 Task: Look for space in Chaudfontaine, Belgium from 26th August, 2023 to 10th September, 2023 for 6 adults, 2 children in price range Rs.10000 to Rs.15000. Place can be entire place or shared room with 6 bedrooms having 6 beds and 6 bathrooms. Property type can be house, flat, guest house. Amenities needed are: wifi, washing machine, heating, TV, free parkinig on premises, hot tub, gym, smoking allowed. Booking option can be shelf check-in. Required host language is English.
Action: Mouse moved to (478, 96)
Screenshot: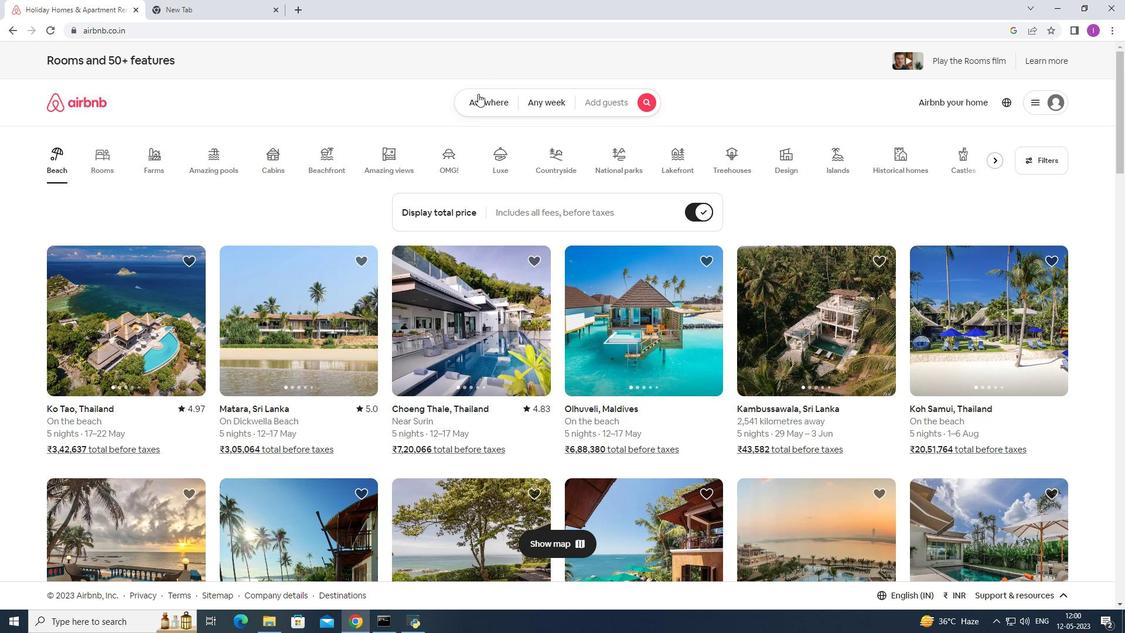 
Action: Mouse pressed left at (478, 96)
Screenshot: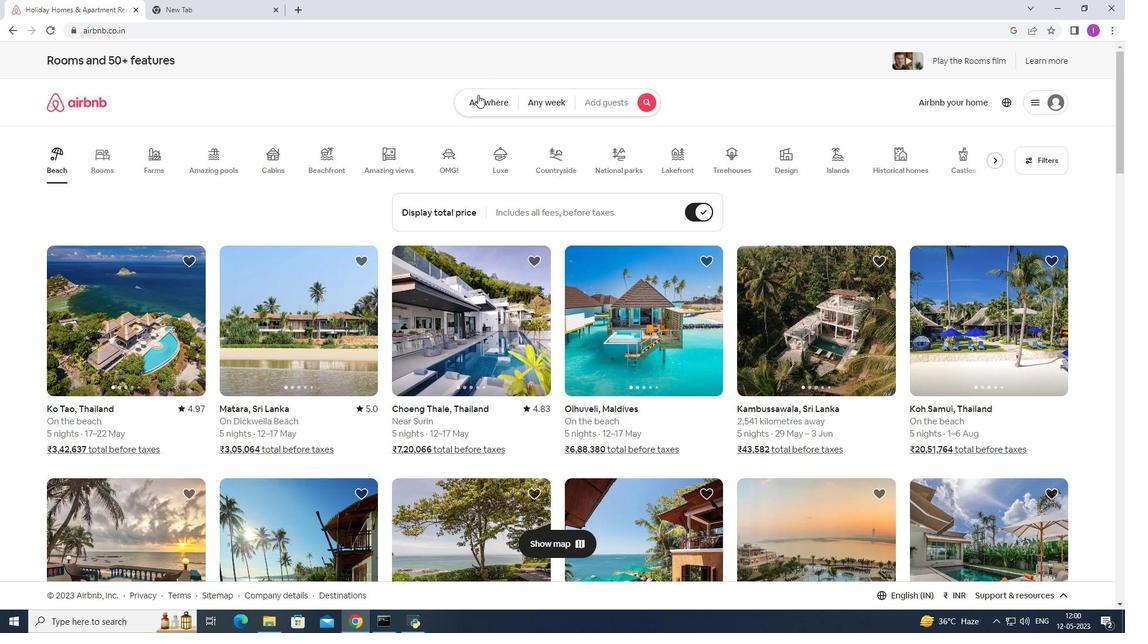 
Action: Mouse moved to (378, 152)
Screenshot: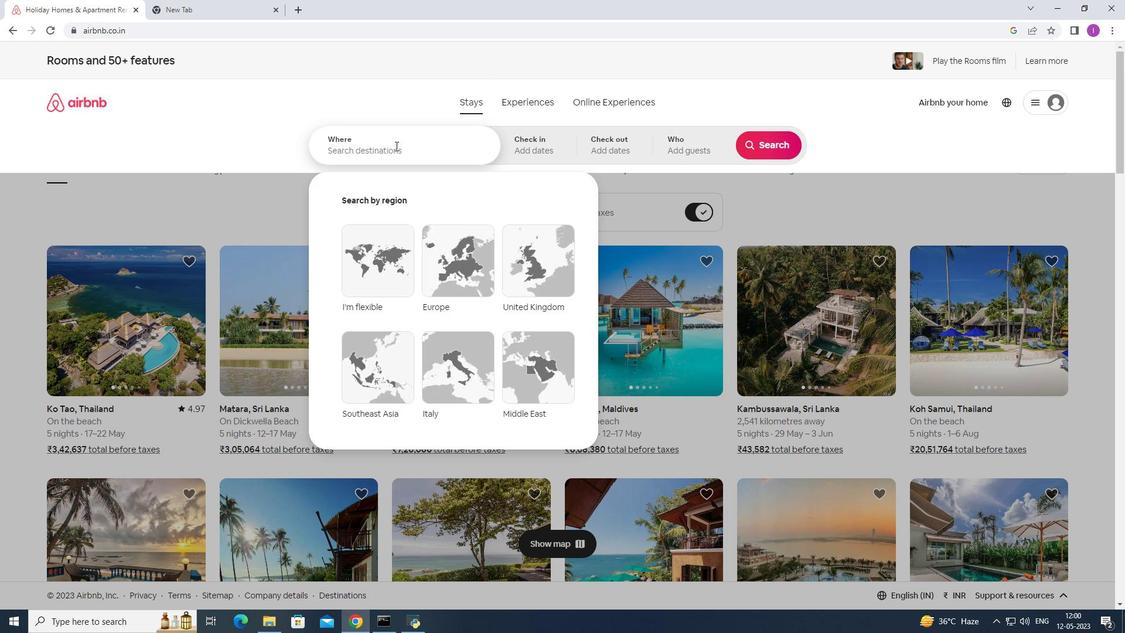 
Action: Mouse pressed left at (378, 152)
Screenshot: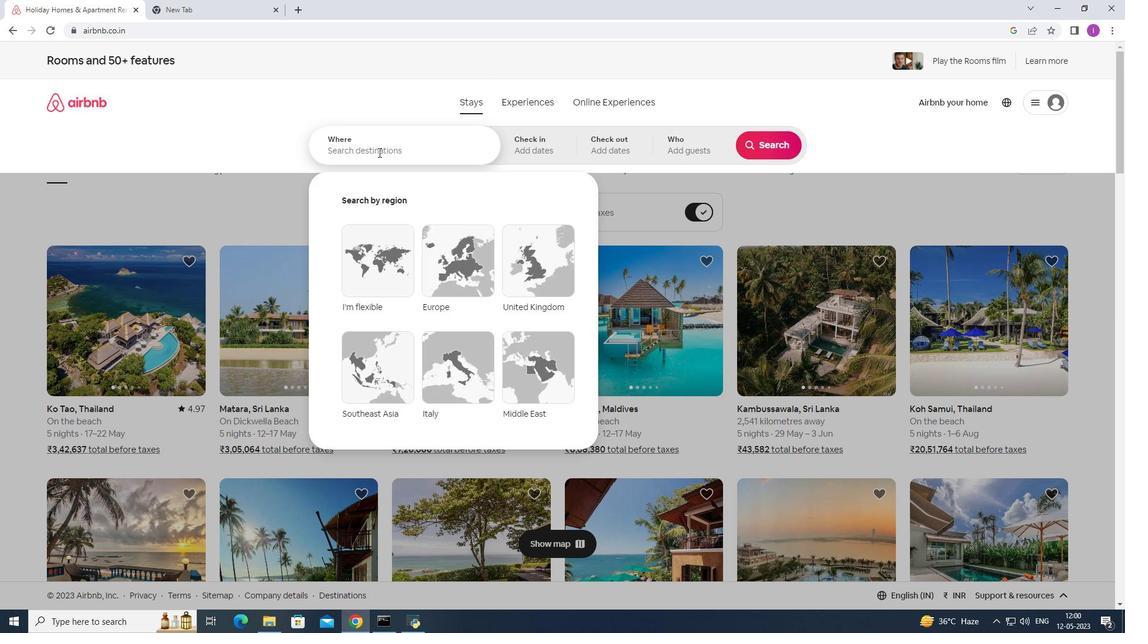 
Action: Mouse moved to (408, 142)
Screenshot: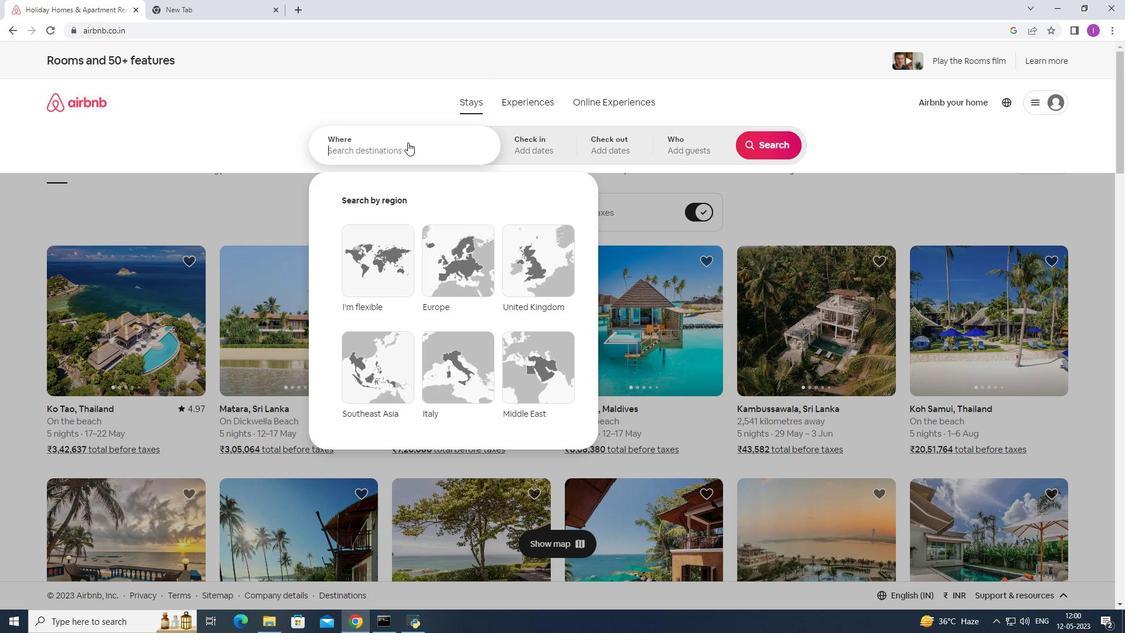 
Action: Key pressed <Key.shift>Chaudfontaine,<Key.shift>Belgiu,<Key.backspace>m
Screenshot: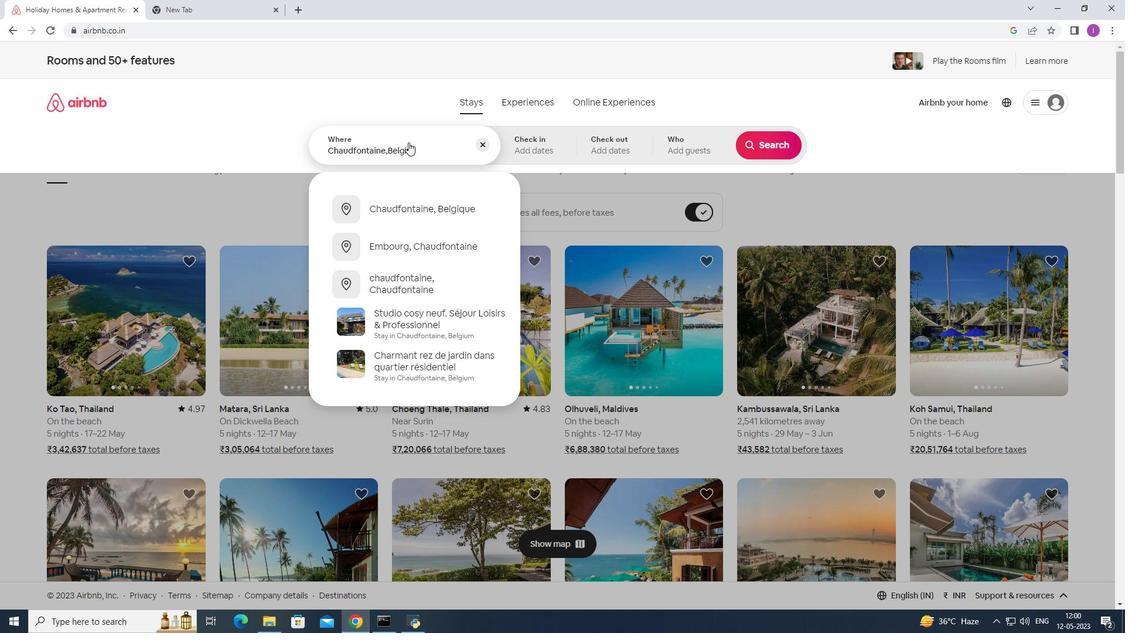 
Action: Mouse moved to (544, 151)
Screenshot: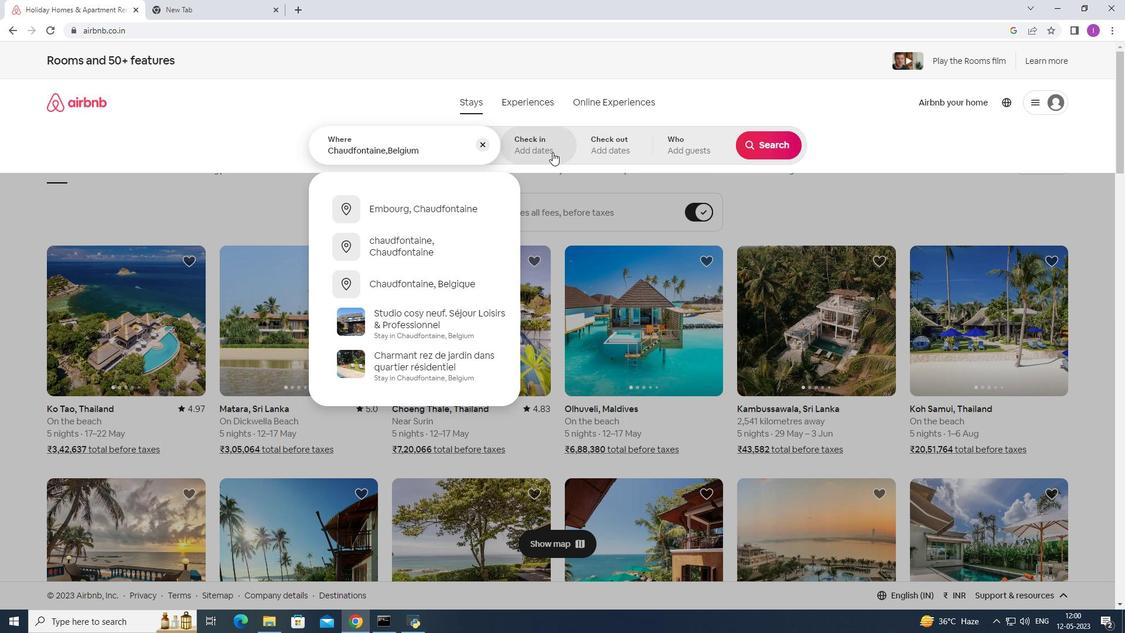 
Action: Mouse pressed left at (544, 151)
Screenshot: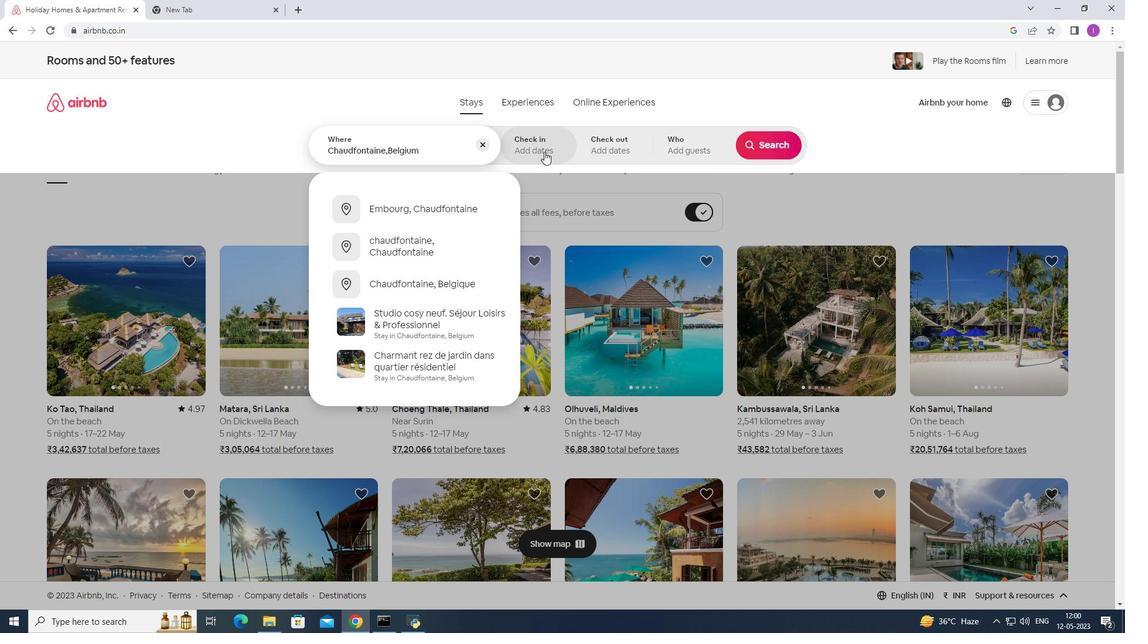 
Action: Mouse moved to (762, 239)
Screenshot: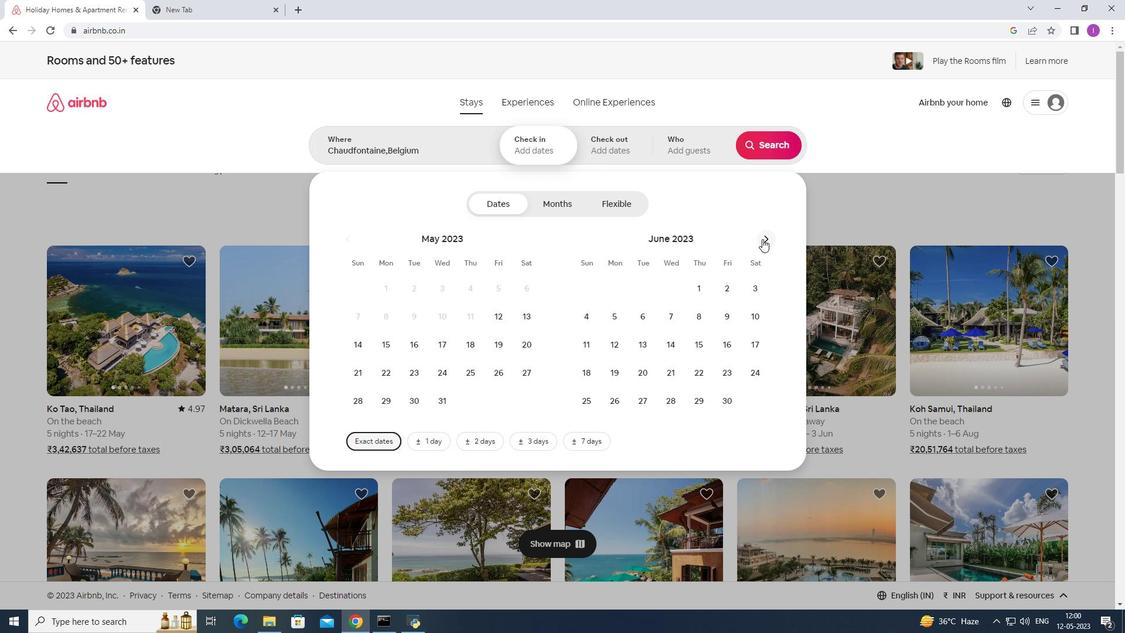 
Action: Mouse pressed left at (762, 239)
Screenshot: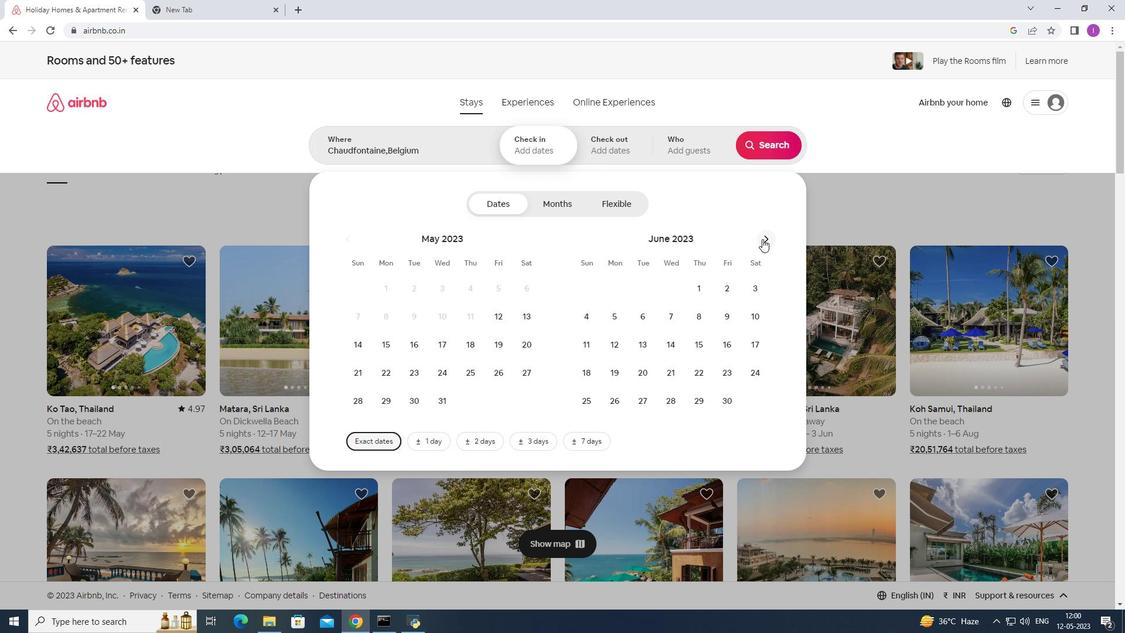 
Action: Mouse moved to (763, 238)
Screenshot: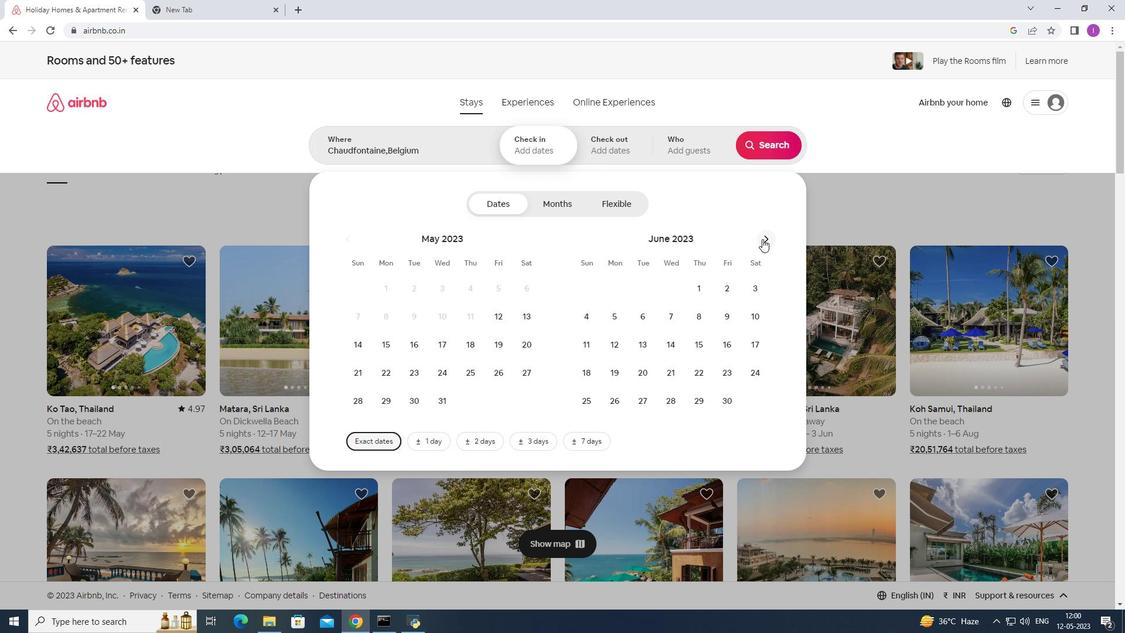 
Action: Mouse pressed left at (763, 238)
Screenshot: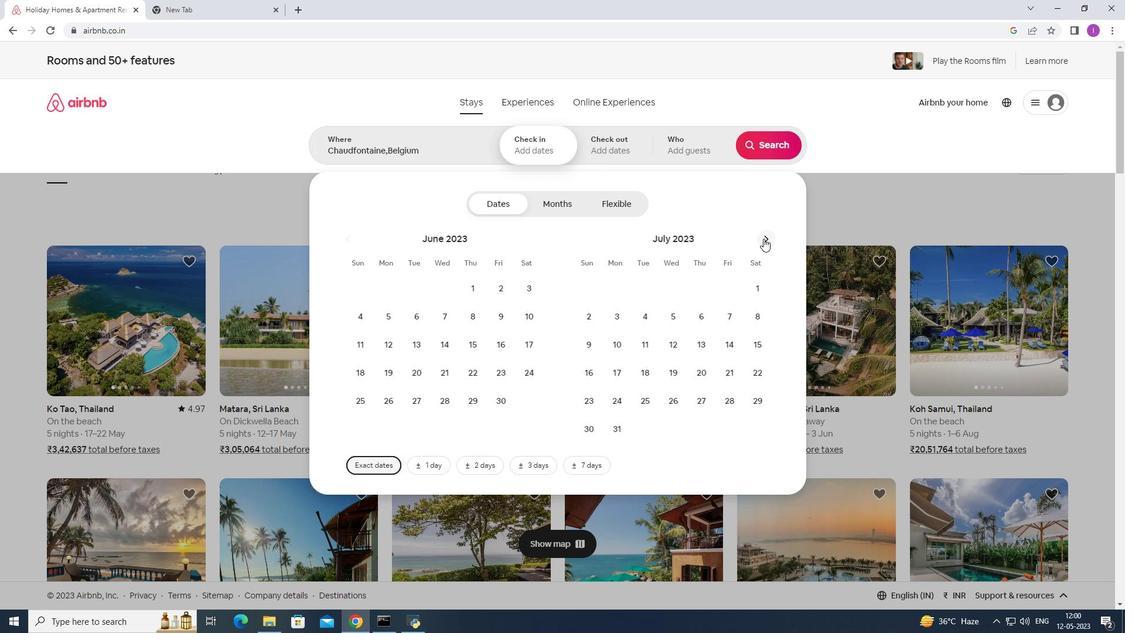 
Action: Mouse pressed left at (763, 238)
Screenshot: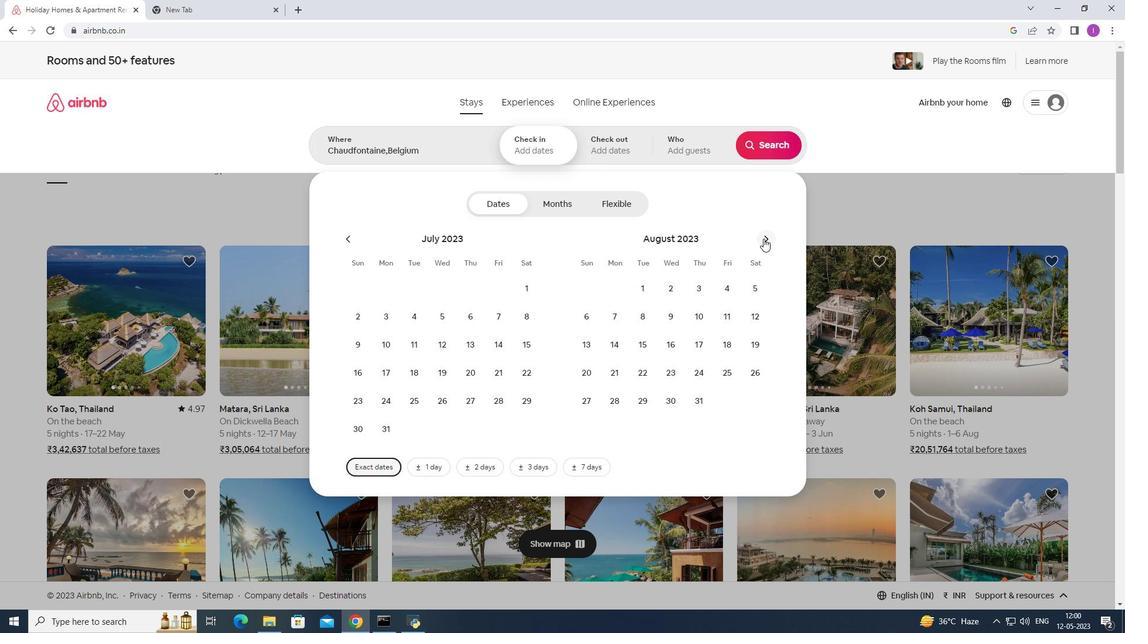 
Action: Mouse moved to (525, 372)
Screenshot: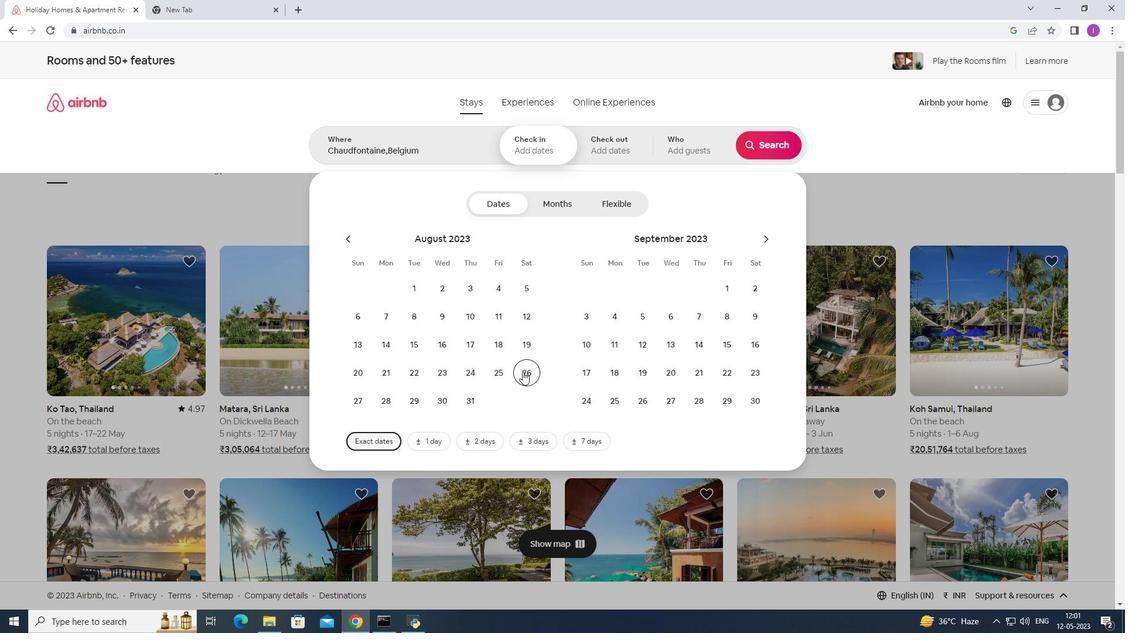 
Action: Mouse pressed left at (525, 372)
Screenshot: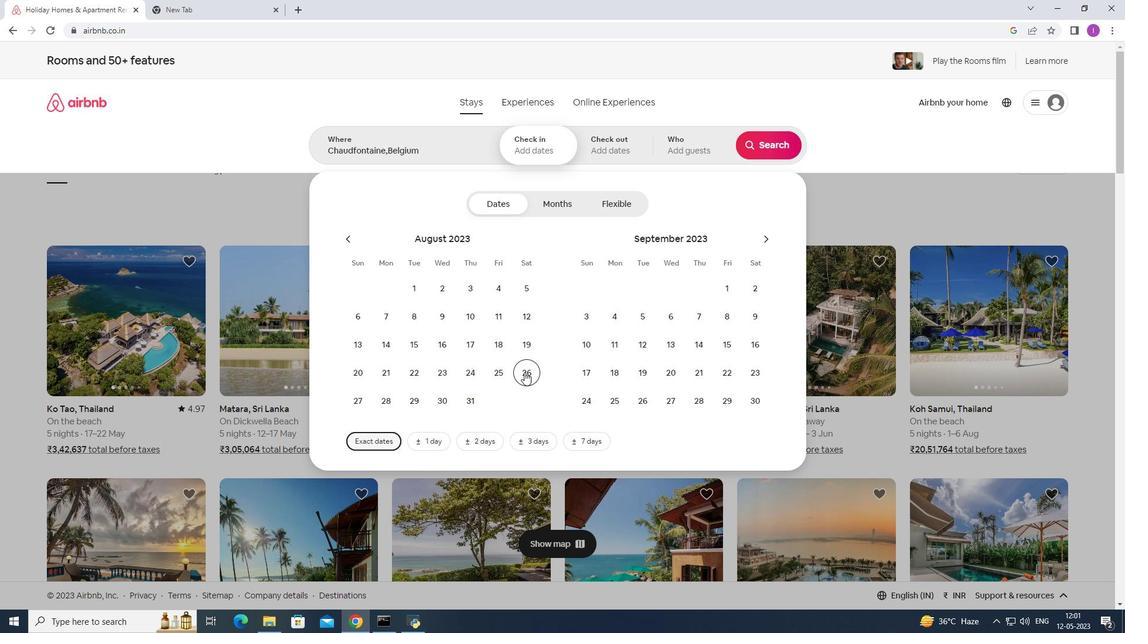 
Action: Mouse moved to (589, 348)
Screenshot: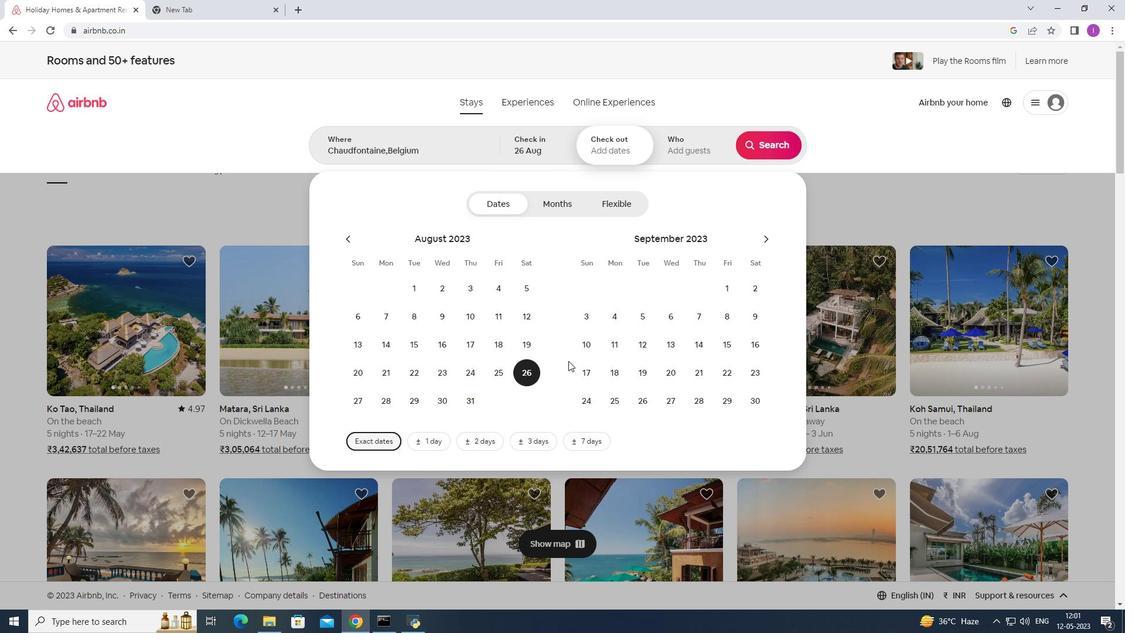
Action: Mouse pressed left at (589, 348)
Screenshot: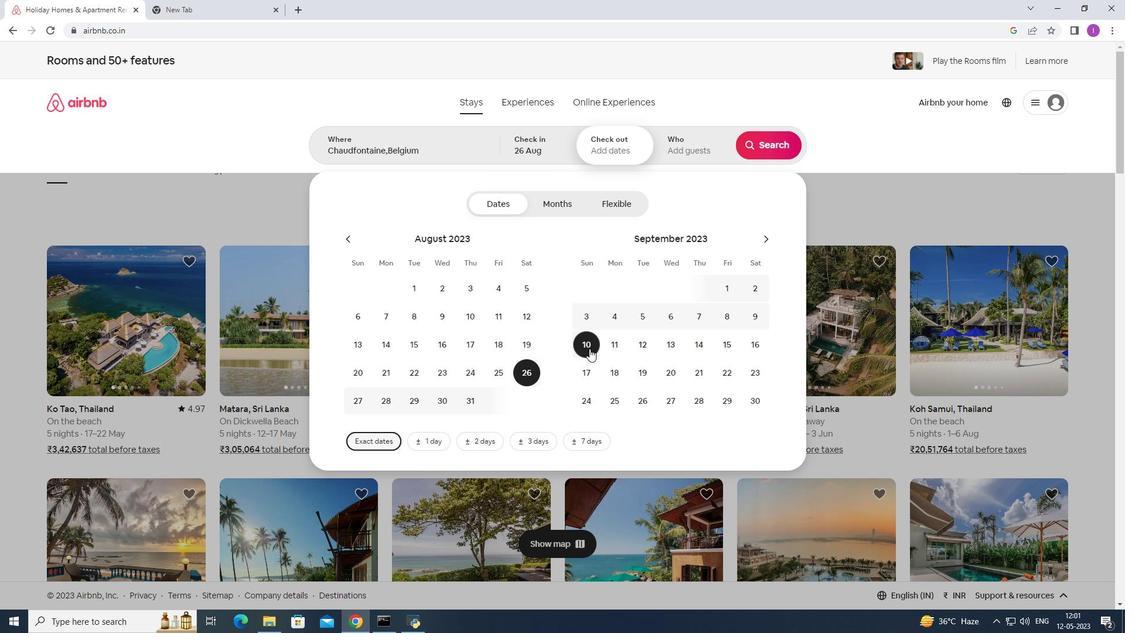 
Action: Mouse moved to (688, 153)
Screenshot: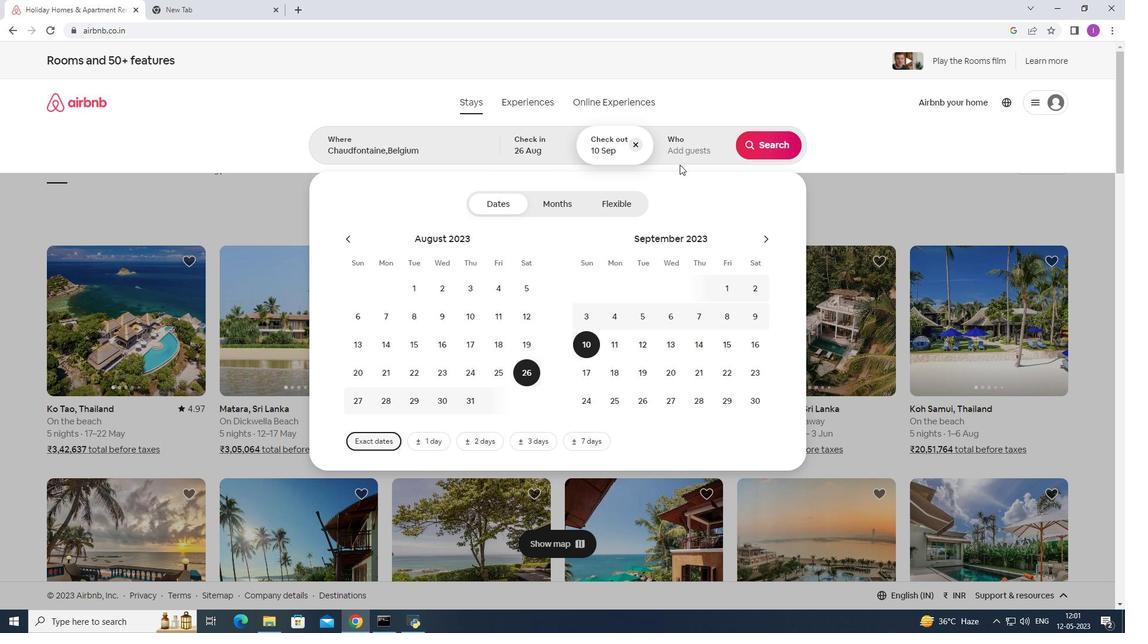 
Action: Mouse pressed left at (688, 153)
Screenshot: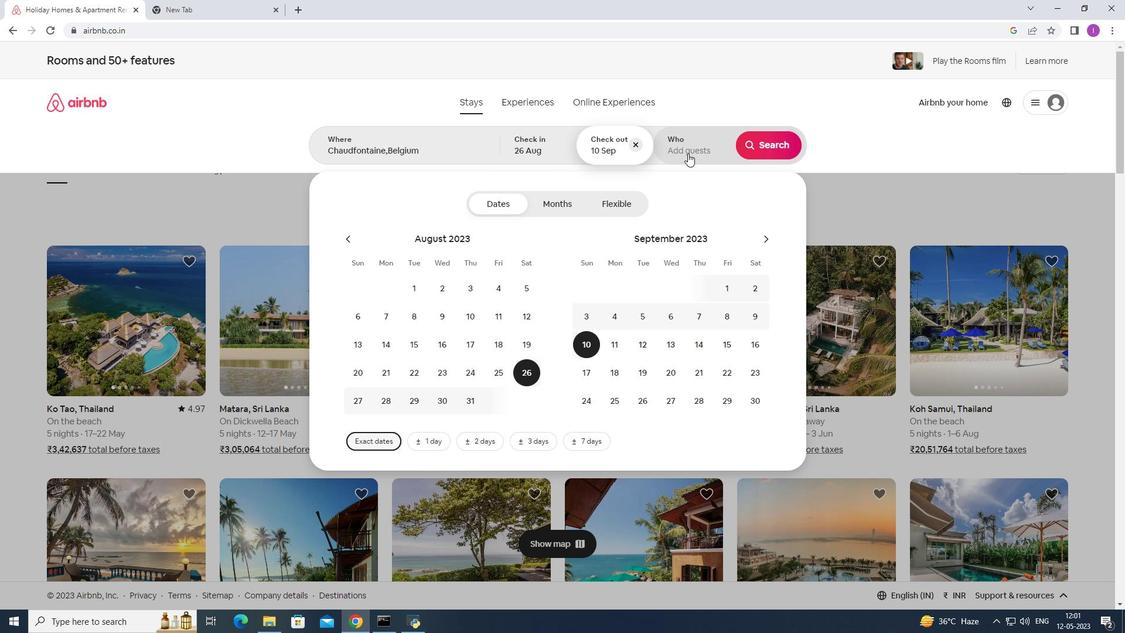 
Action: Mouse moved to (764, 205)
Screenshot: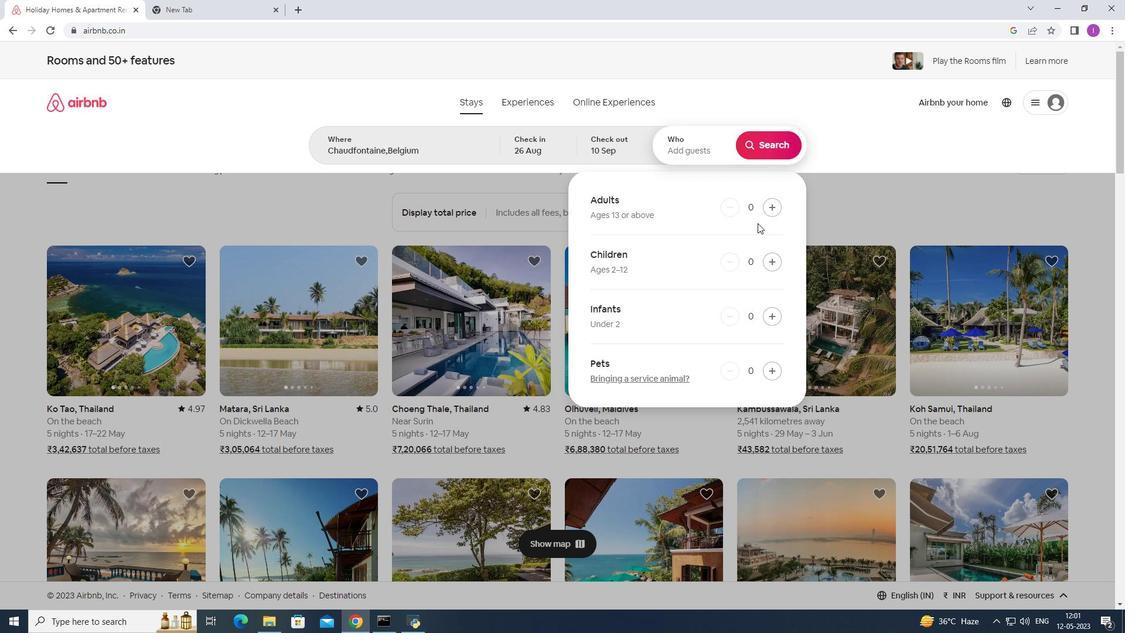 
Action: Mouse pressed left at (764, 205)
Screenshot: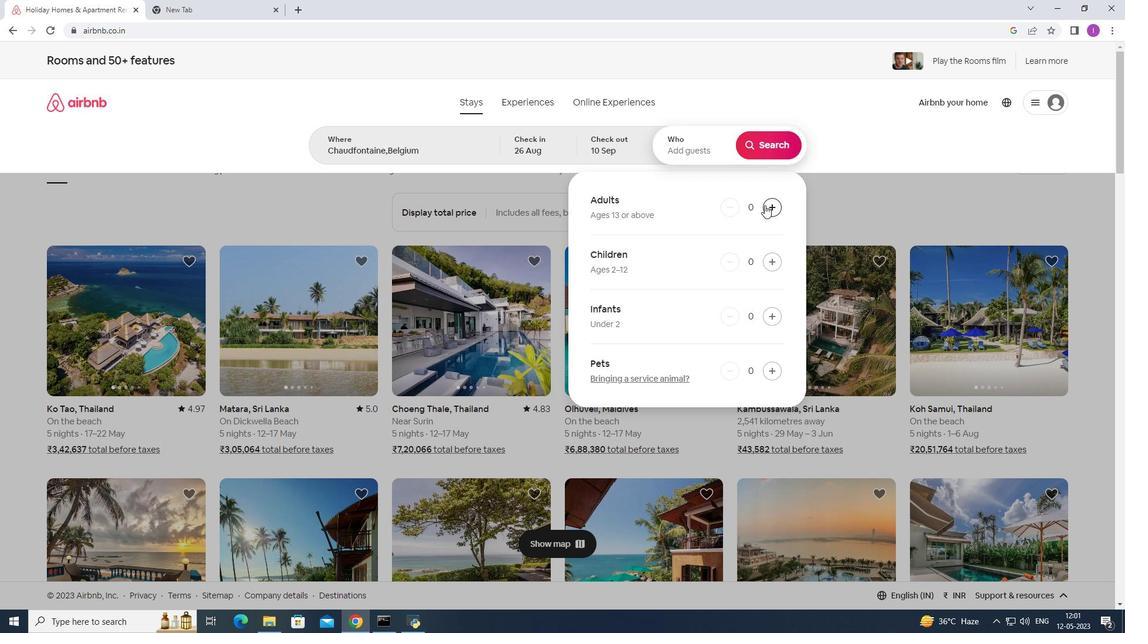 
Action: Mouse pressed left at (764, 205)
Screenshot: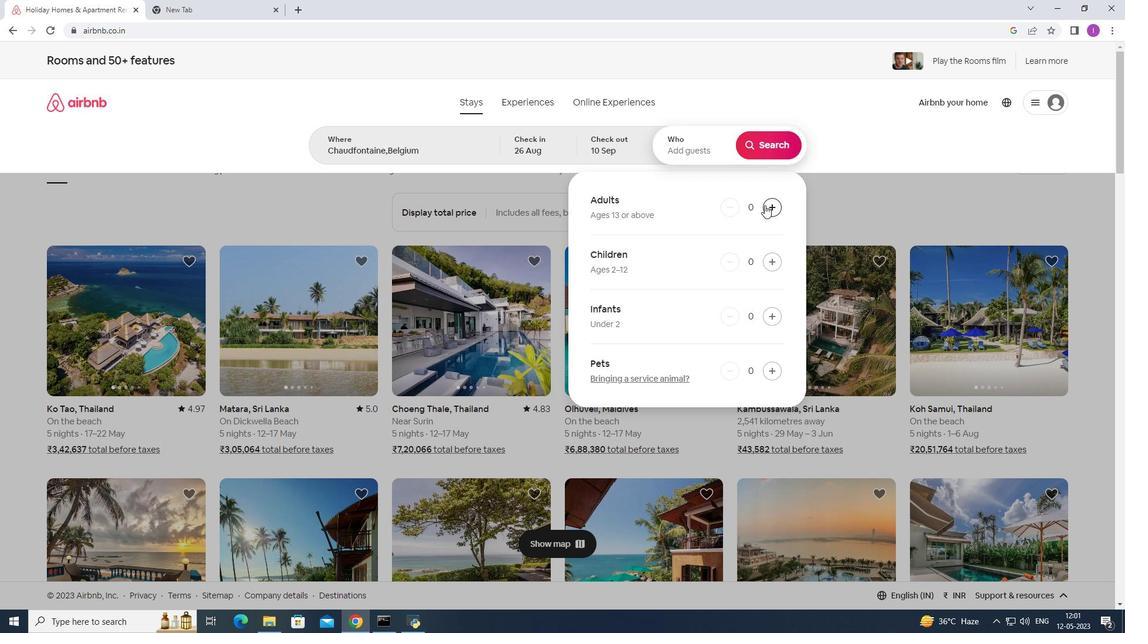 
Action: Mouse pressed left at (764, 205)
Screenshot: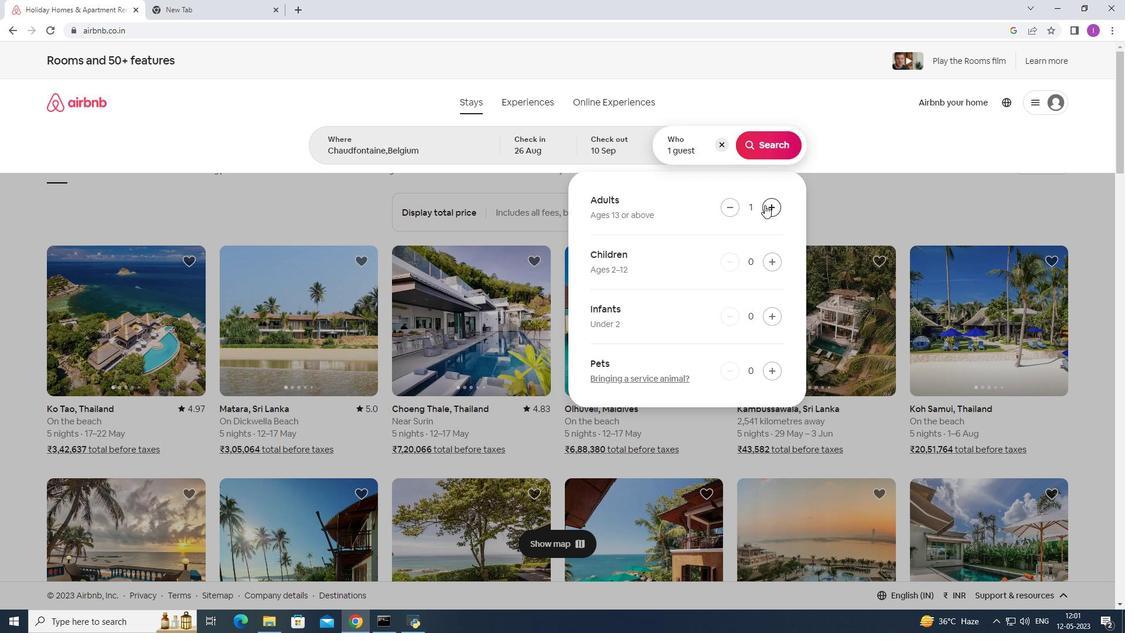
Action: Mouse pressed left at (764, 205)
Screenshot: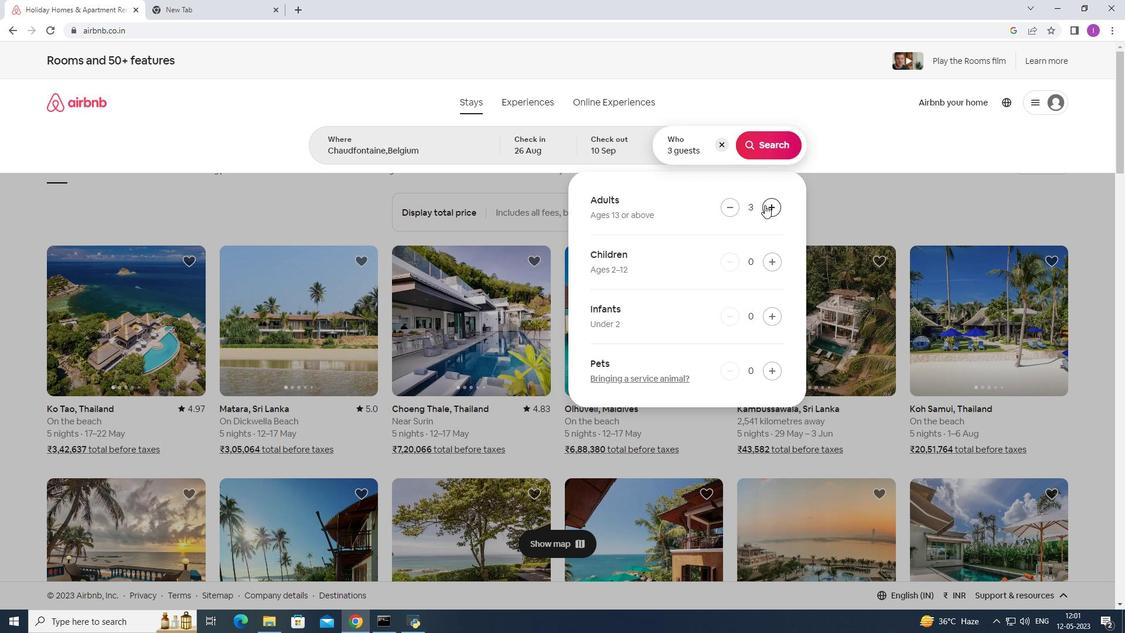 
Action: Mouse pressed left at (764, 205)
Screenshot: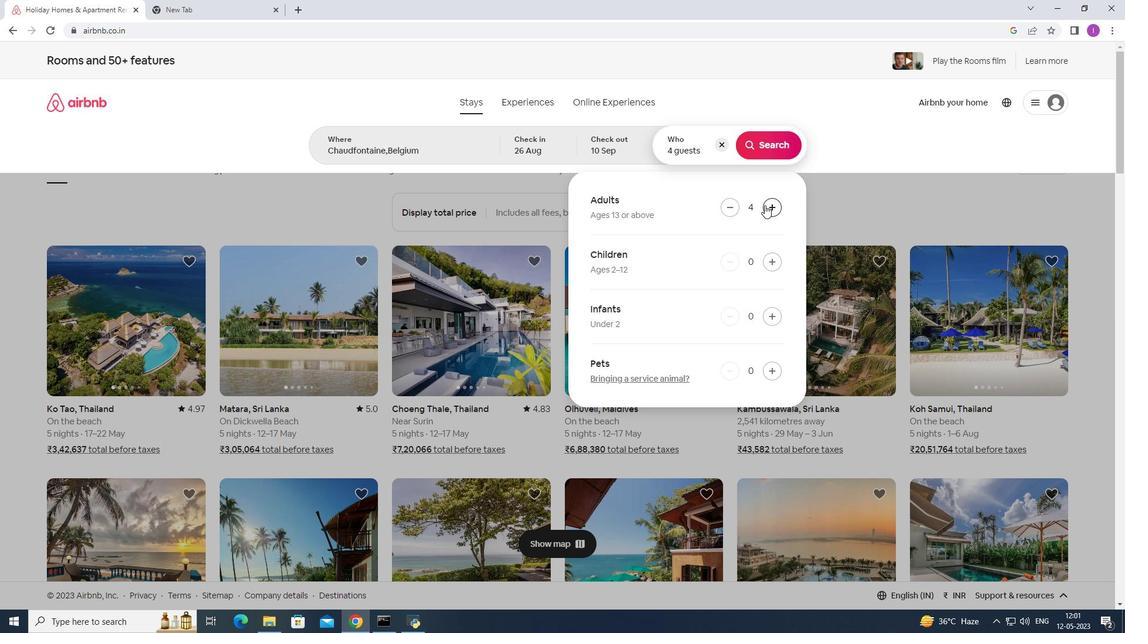 
Action: Mouse pressed left at (764, 205)
Screenshot: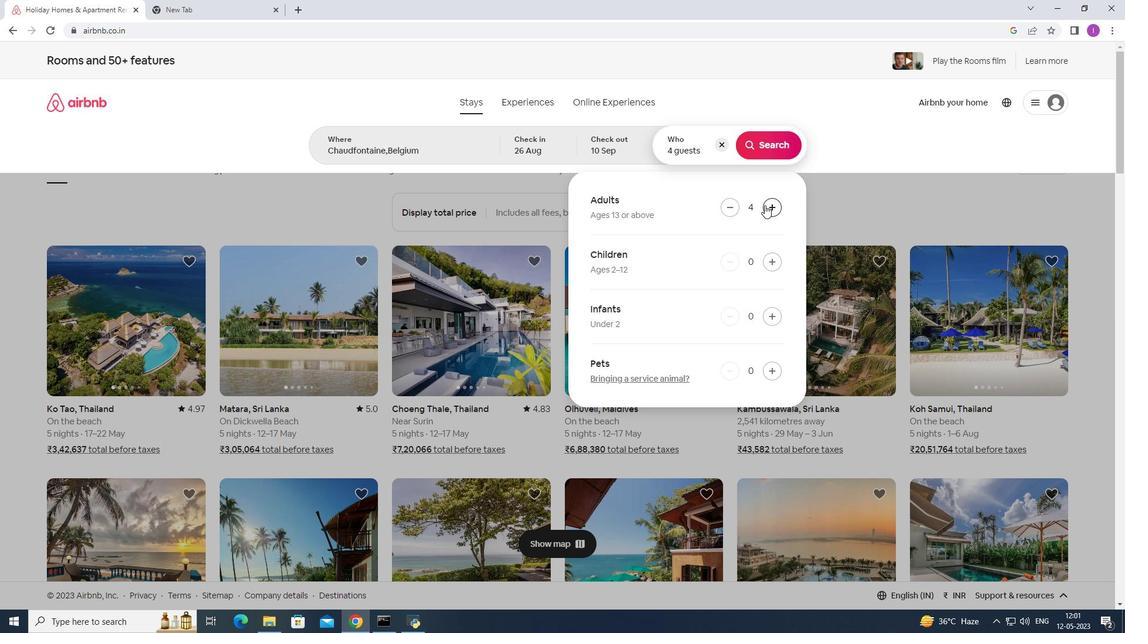 
Action: Mouse moved to (770, 260)
Screenshot: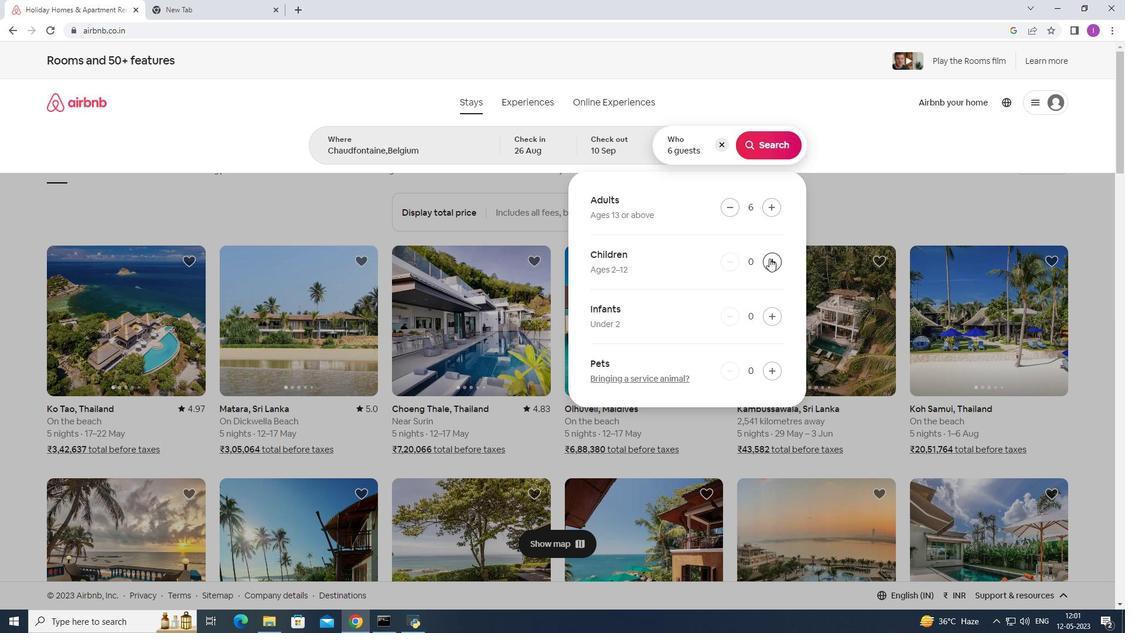 
Action: Mouse pressed left at (770, 260)
Screenshot: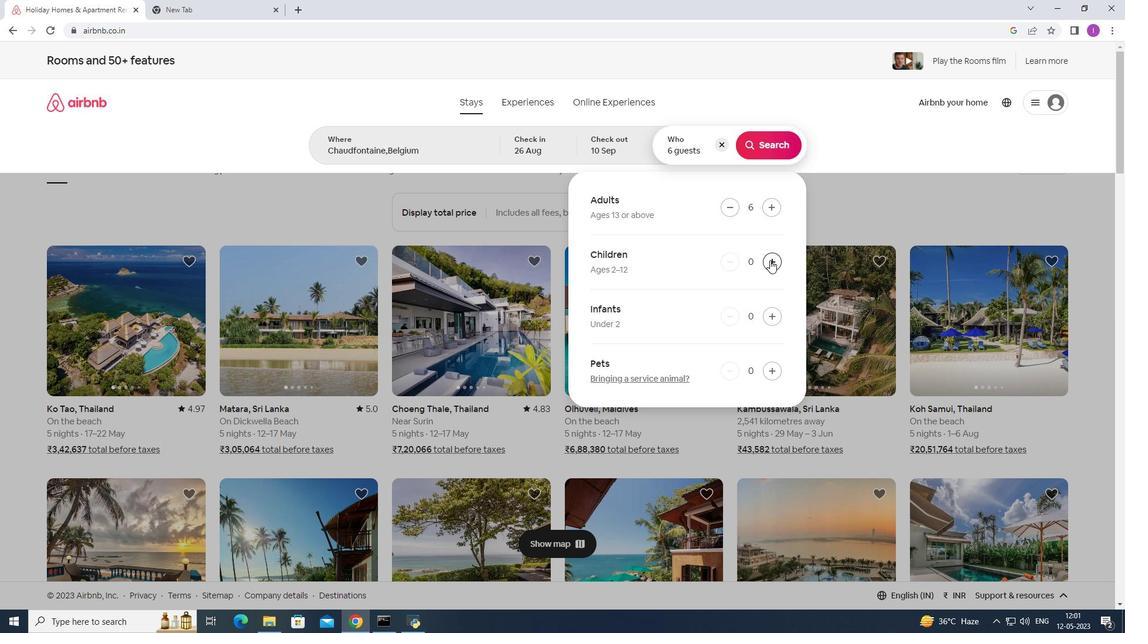 
Action: Mouse pressed left at (770, 260)
Screenshot: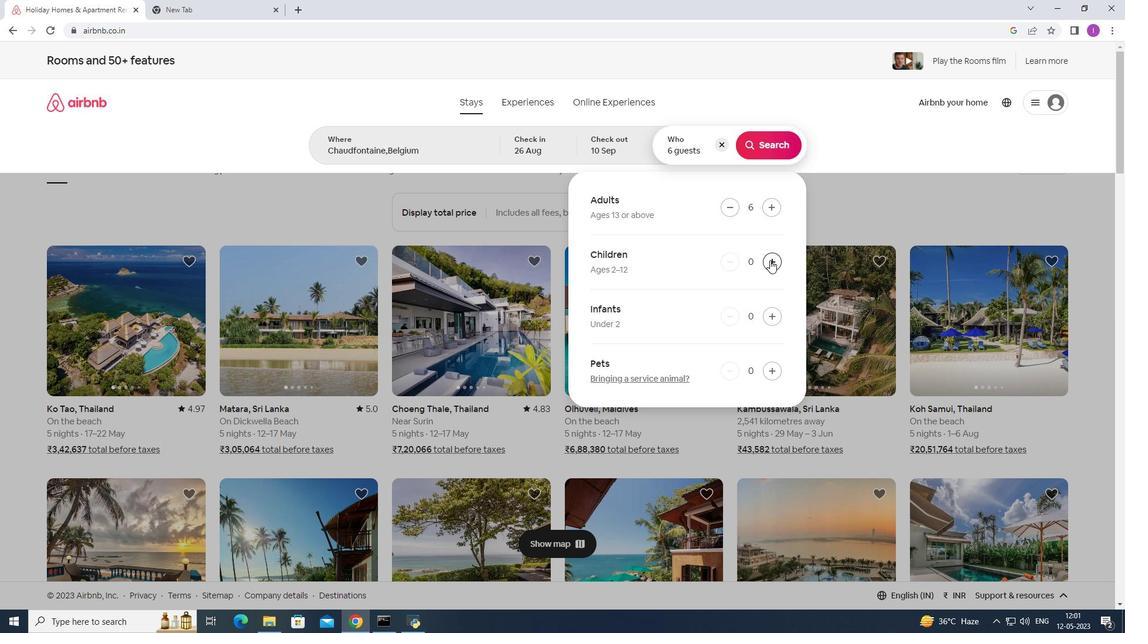 
Action: Mouse moved to (764, 151)
Screenshot: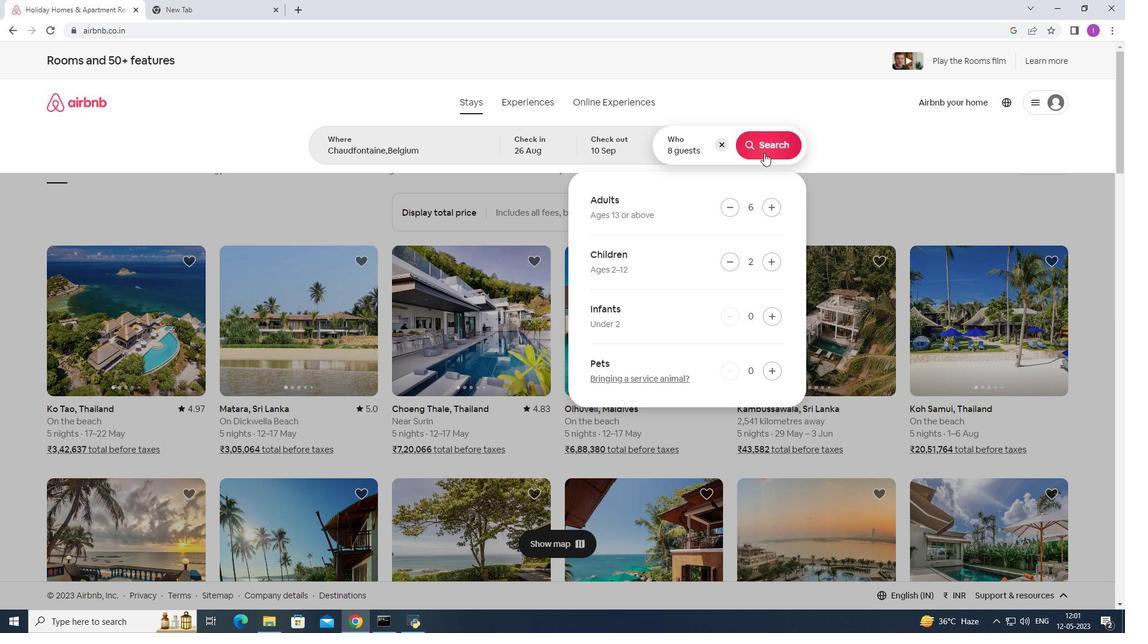 
Action: Mouse pressed left at (764, 151)
Screenshot: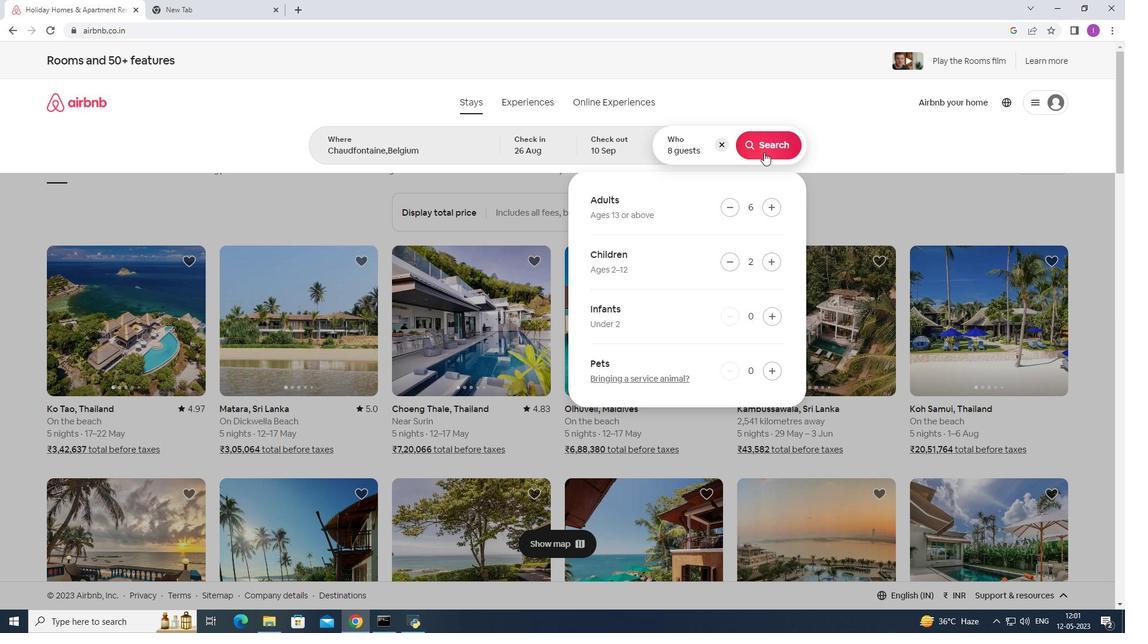 
Action: Mouse moved to (1072, 109)
Screenshot: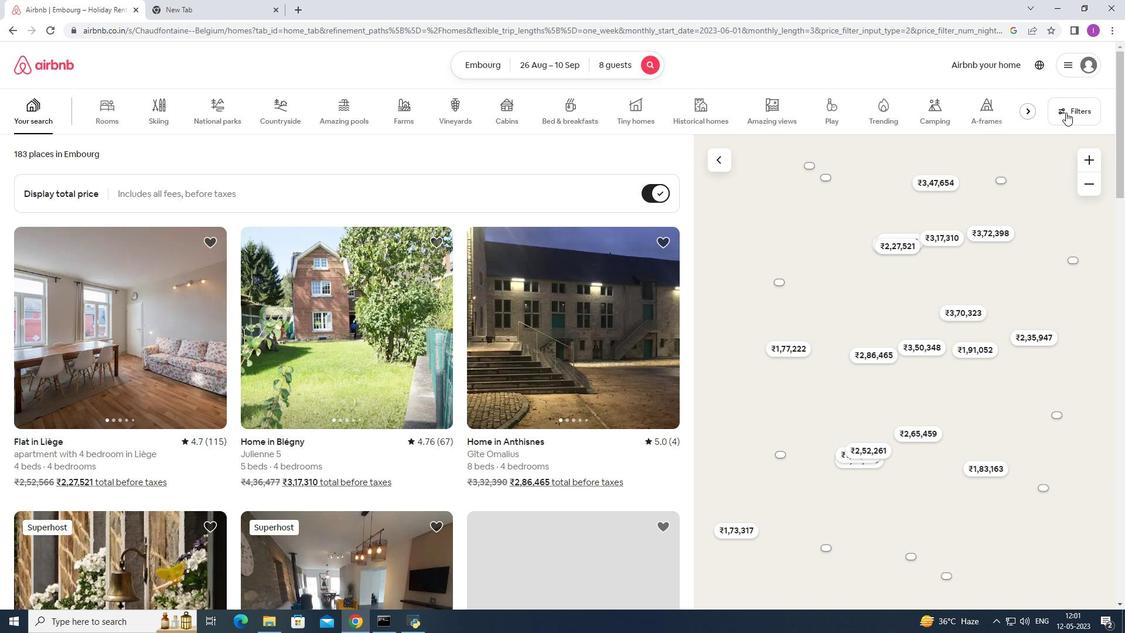 
Action: Mouse pressed left at (1072, 109)
Screenshot: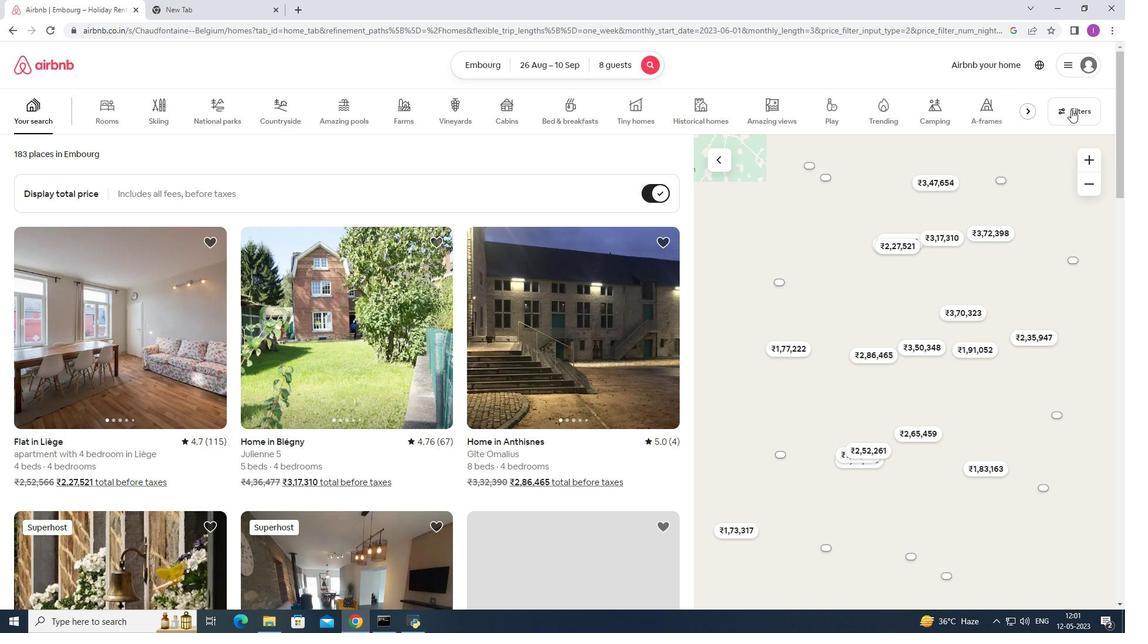 
Action: Mouse moved to (640, 397)
Screenshot: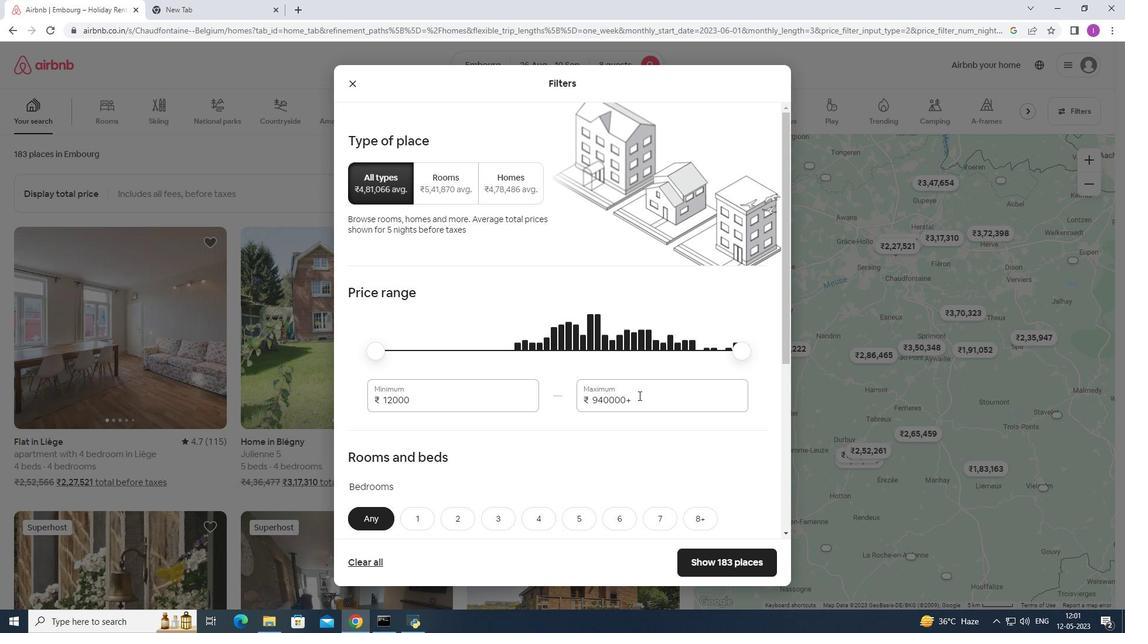 
Action: Mouse pressed left at (640, 397)
Screenshot: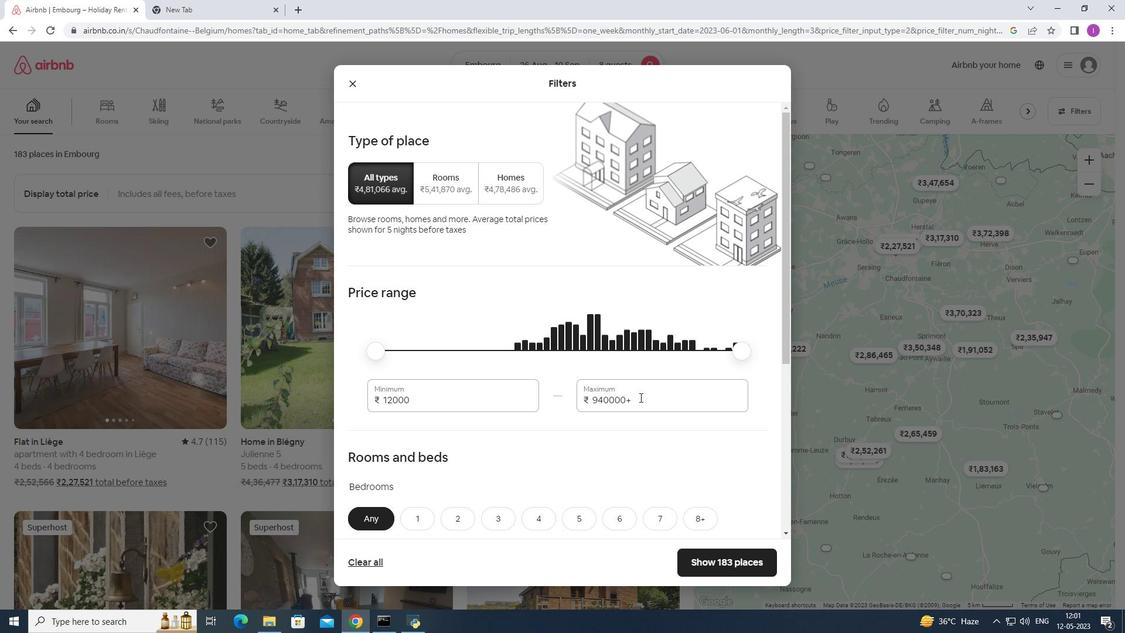 
Action: Mouse moved to (586, 403)
Screenshot: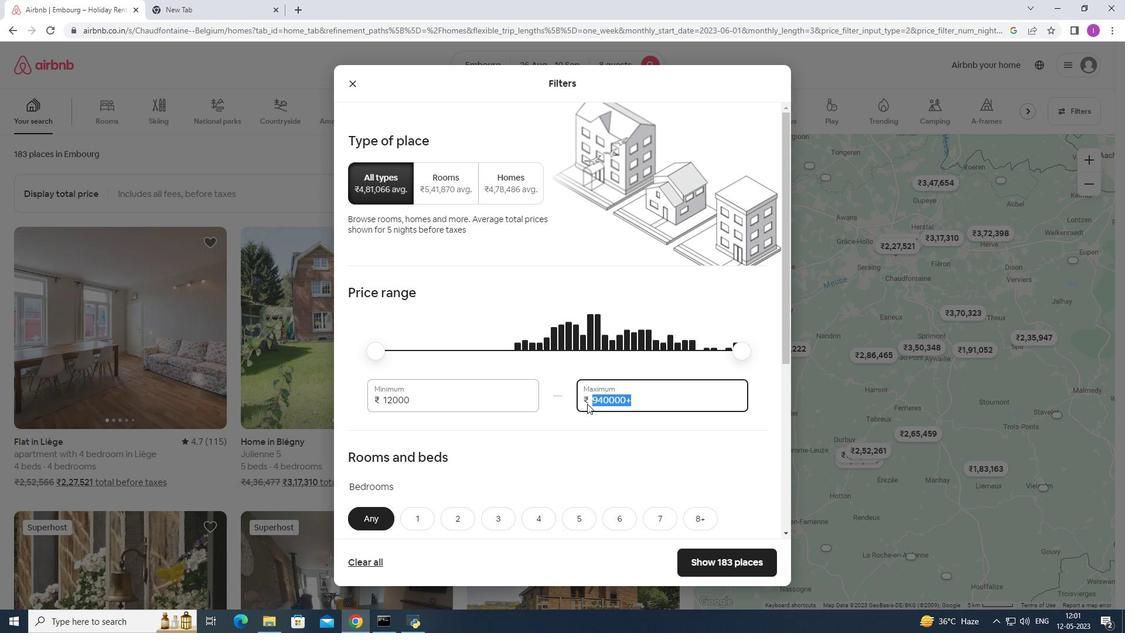 
Action: Key pressed 1
Screenshot: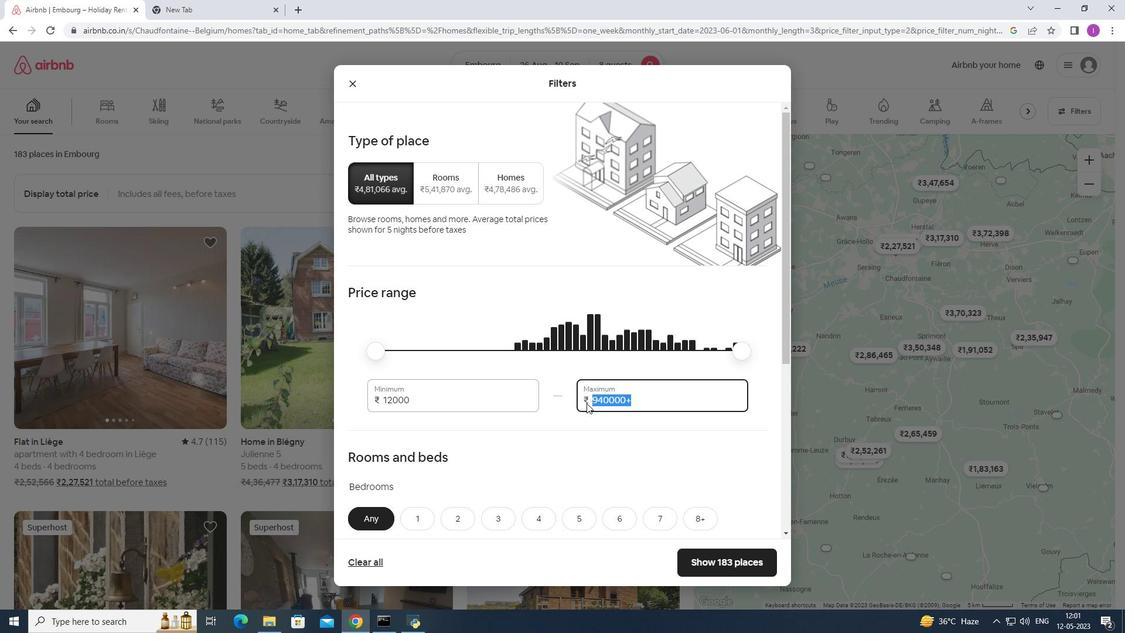 
Action: Mouse moved to (579, 402)
Screenshot: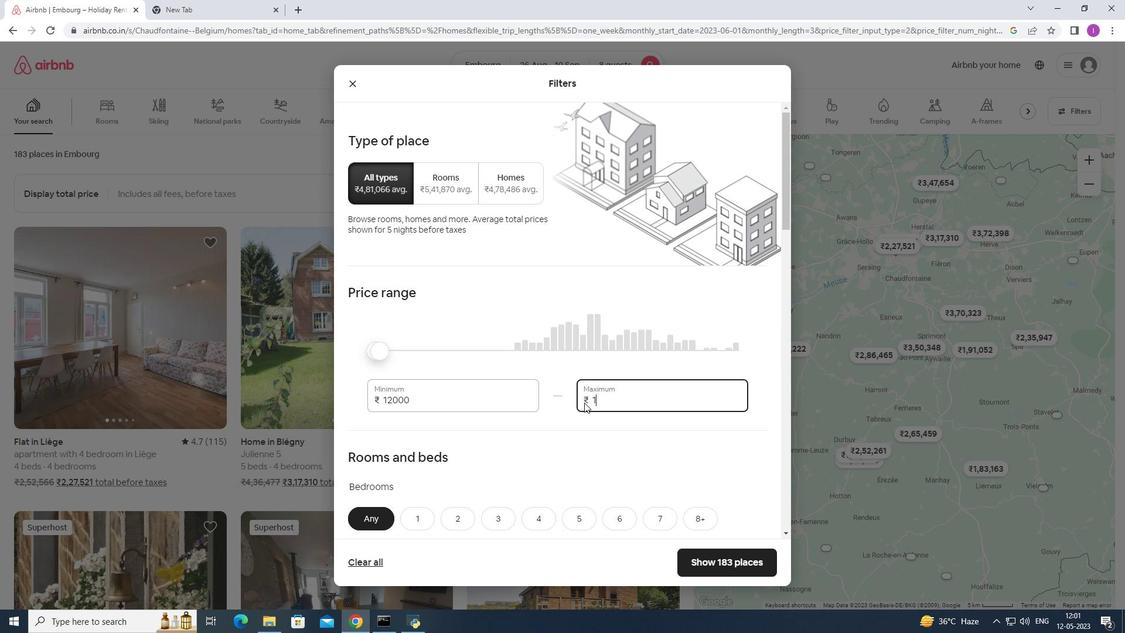 
Action: Key pressed 5
Screenshot: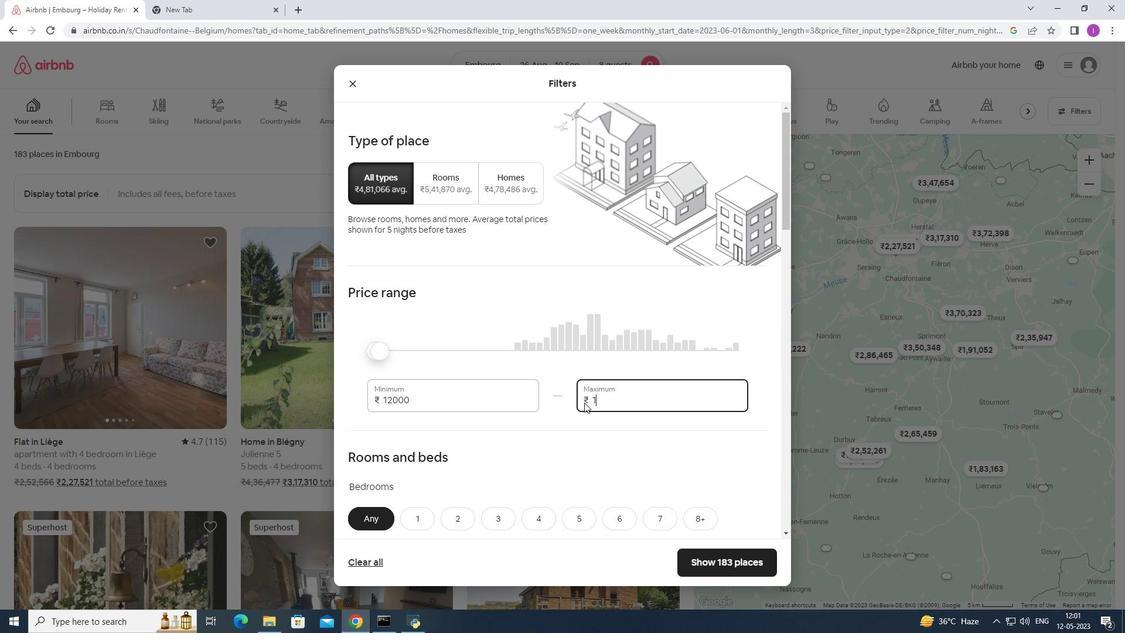 
Action: Mouse moved to (579, 402)
Screenshot: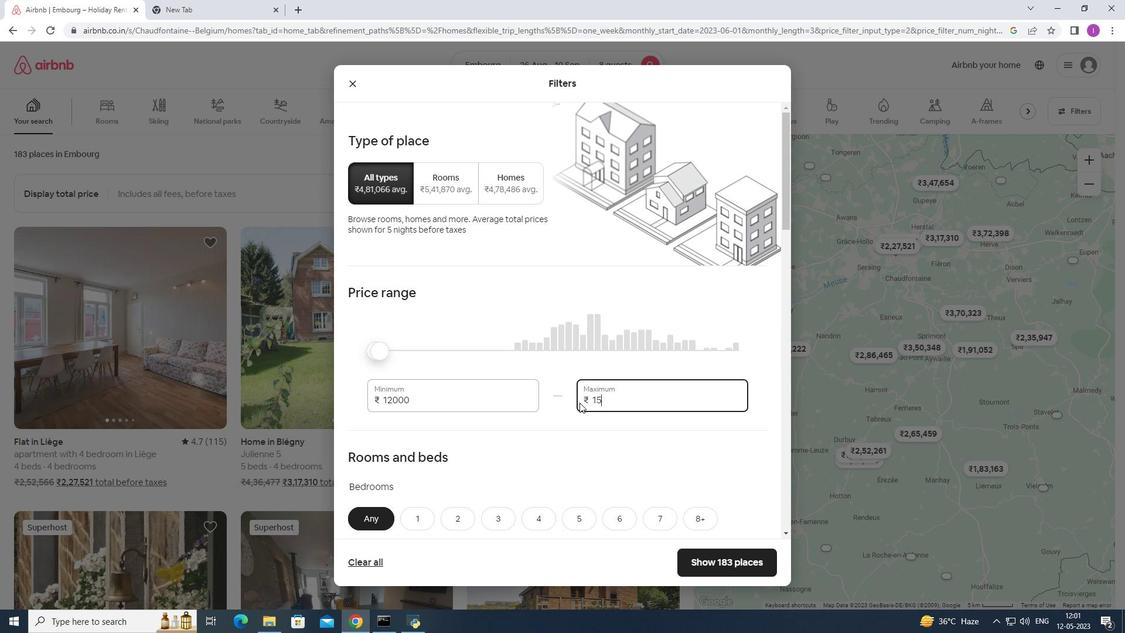 
Action: Key pressed 00
Screenshot: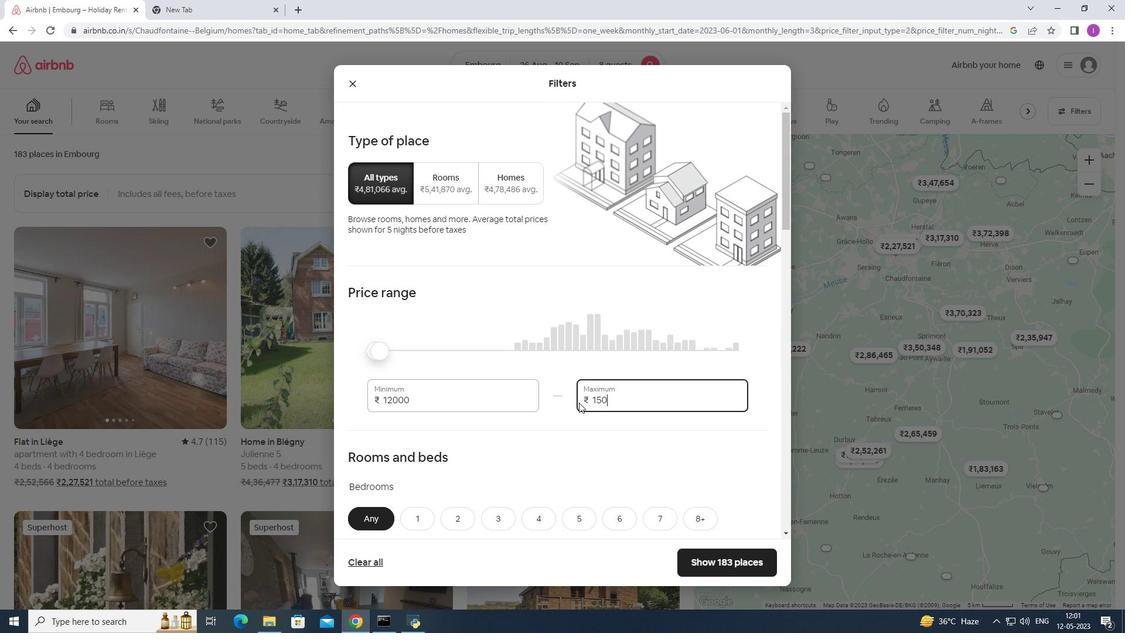 
Action: Mouse moved to (577, 403)
Screenshot: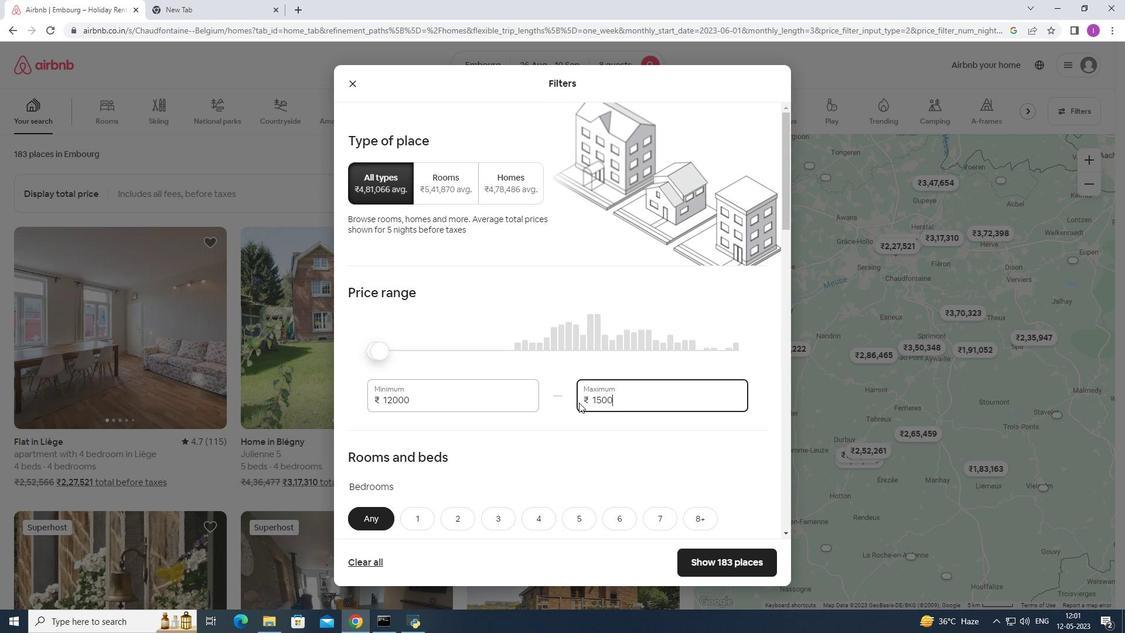 
Action: Key pressed 0
Screenshot: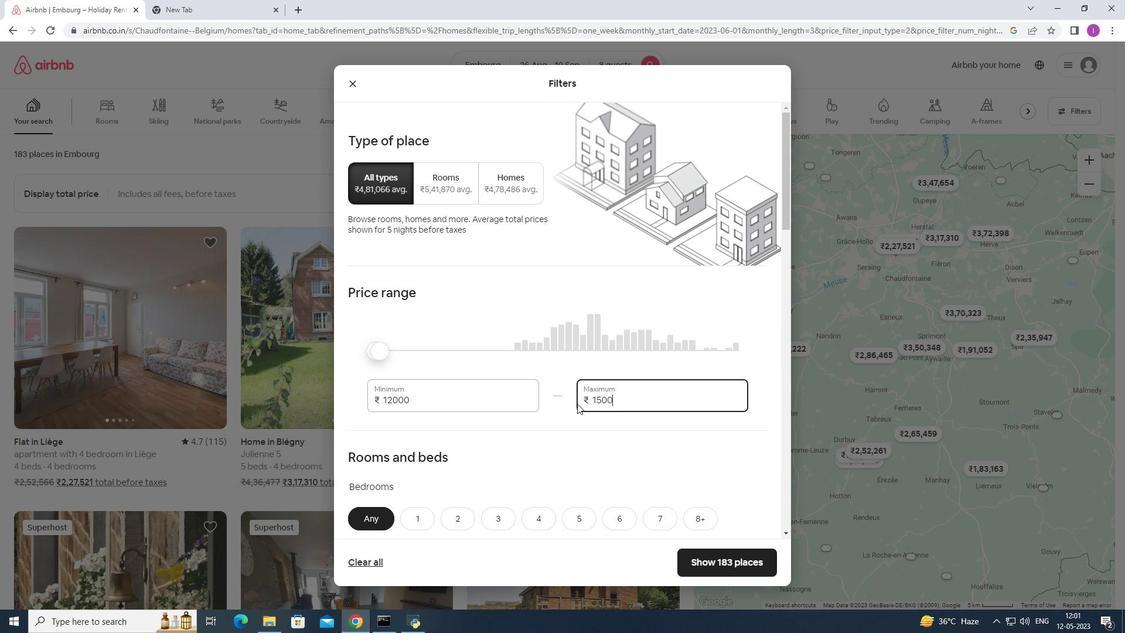 
Action: Mouse moved to (429, 402)
Screenshot: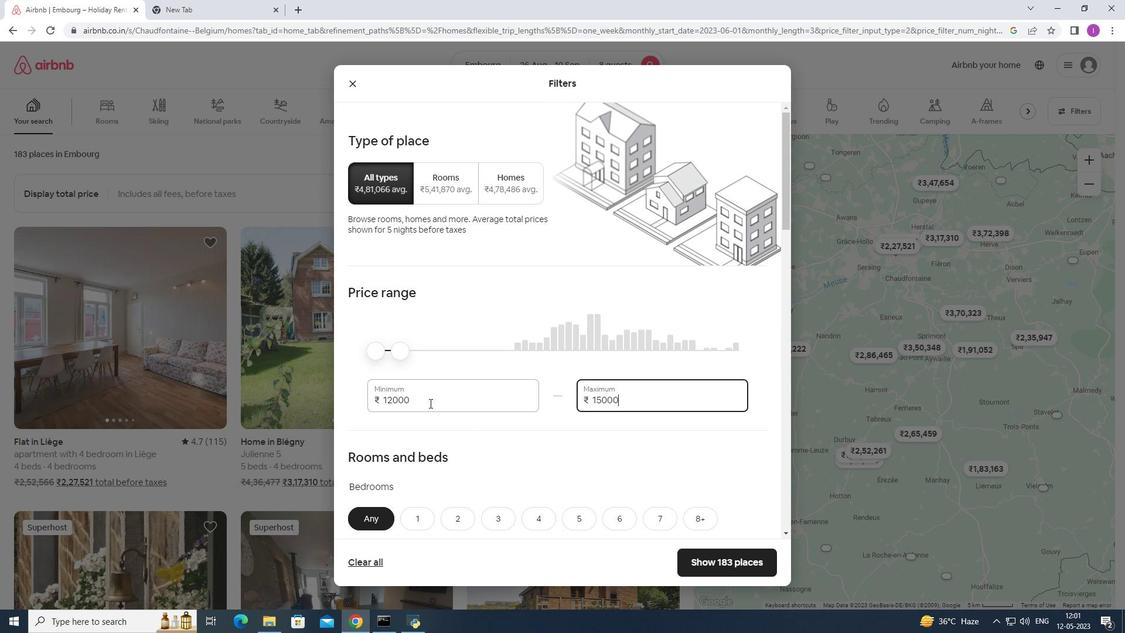 
Action: Mouse pressed left at (429, 402)
Screenshot: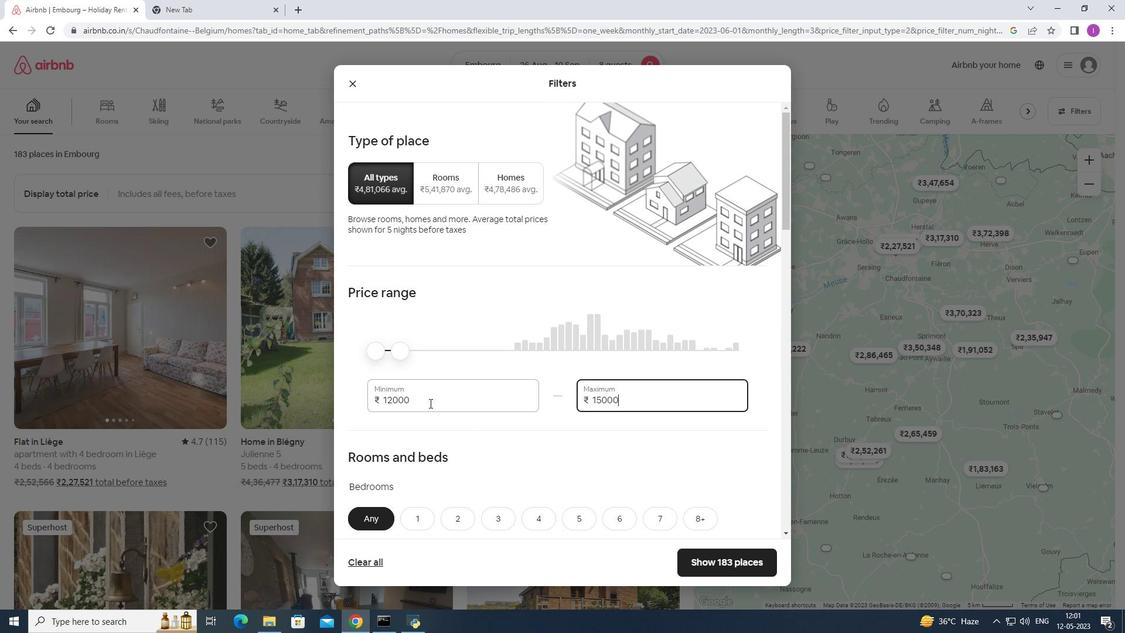 
Action: Mouse moved to (365, 413)
Screenshot: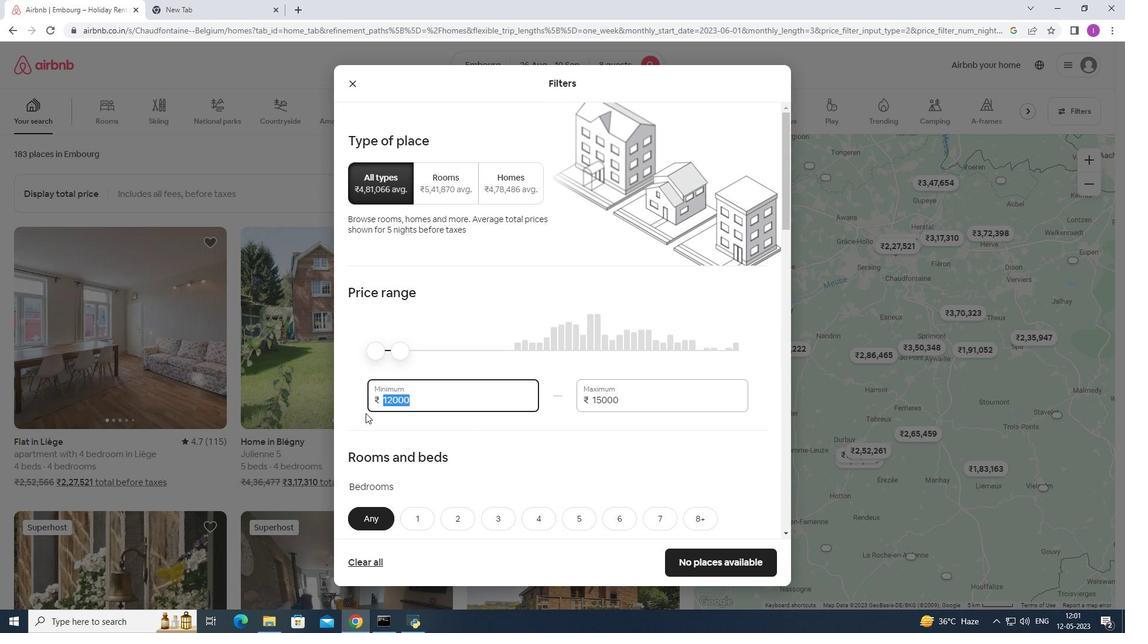 
Action: Key pressed 10000
Screenshot: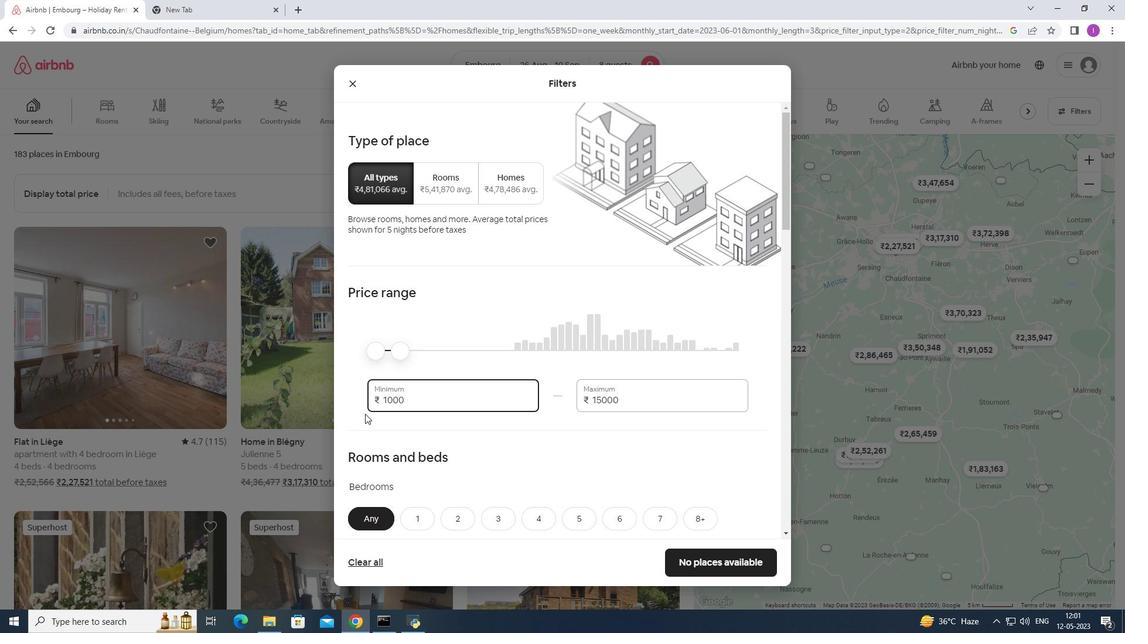 
Action: Mouse moved to (481, 449)
Screenshot: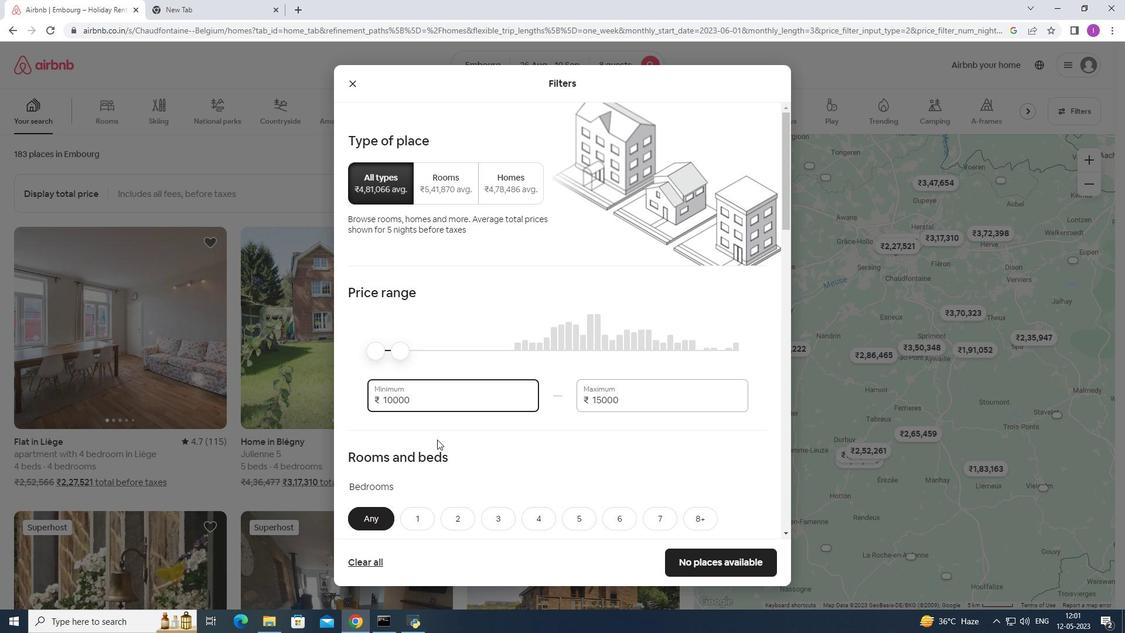 
Action: Mouse scrolled (481, 448) with delta (0, 0)
Screenshot: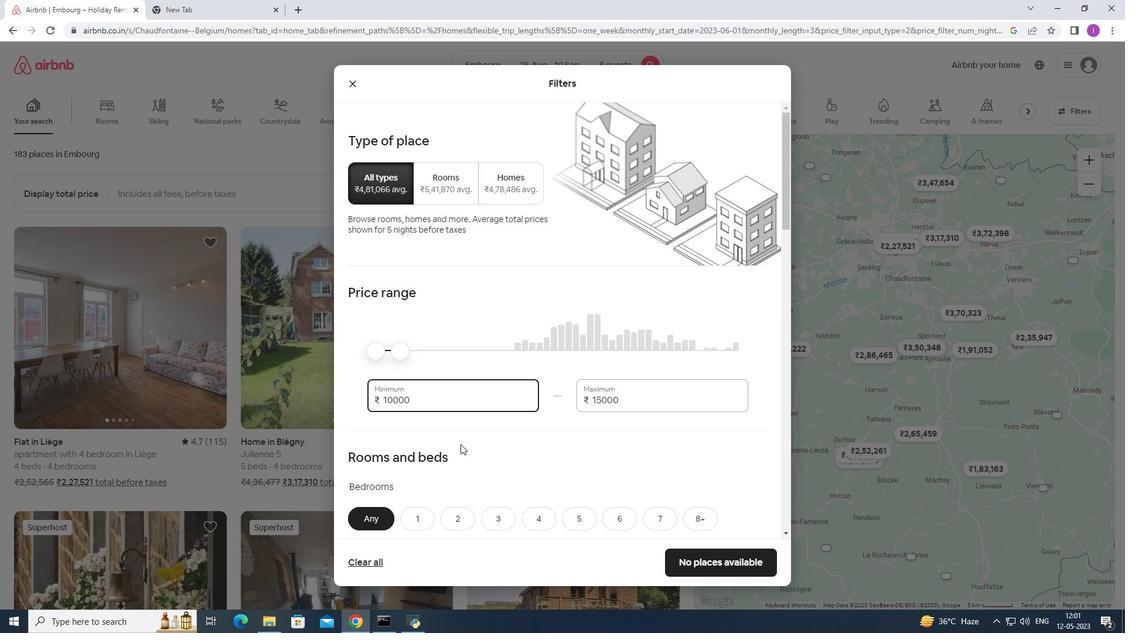 
Action: Mouse scrolled (481, 448) with delta (0, 0)
Screenshot: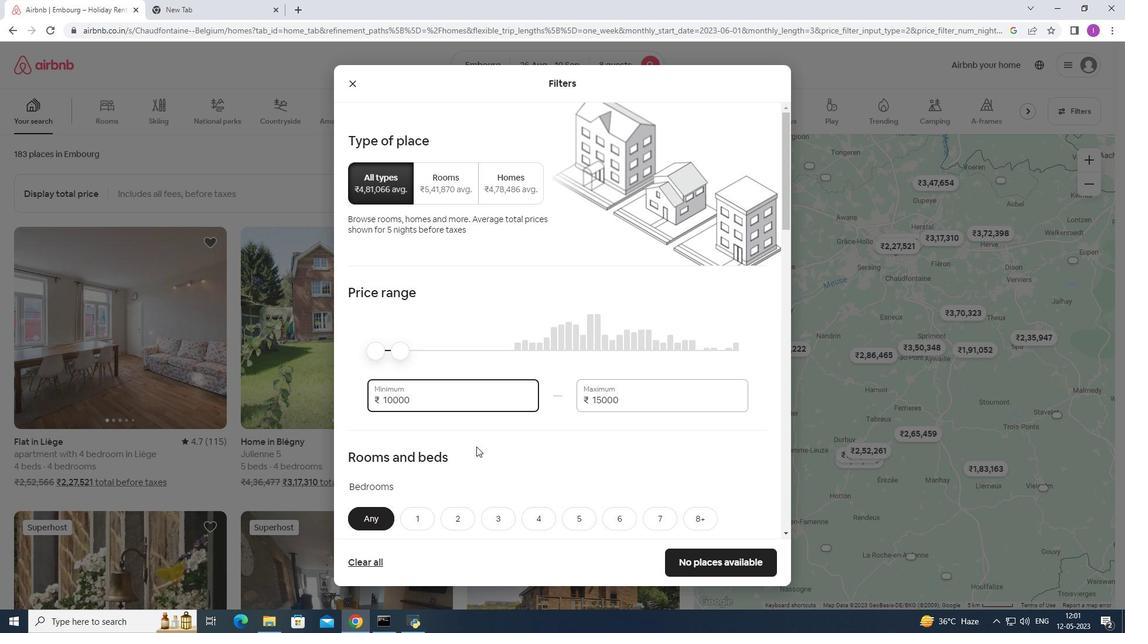 
Action: Mouse scrolled (481, 448) with delta (0, 0)
Screenshot: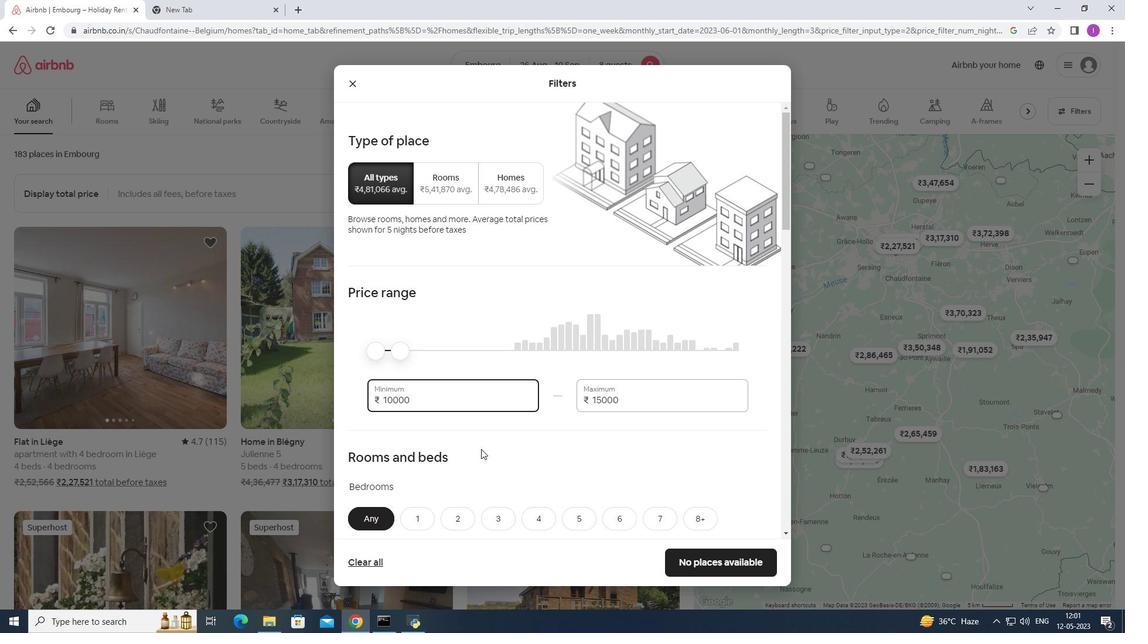 
Action: Mouse moved to (627, 344)
Screenshot: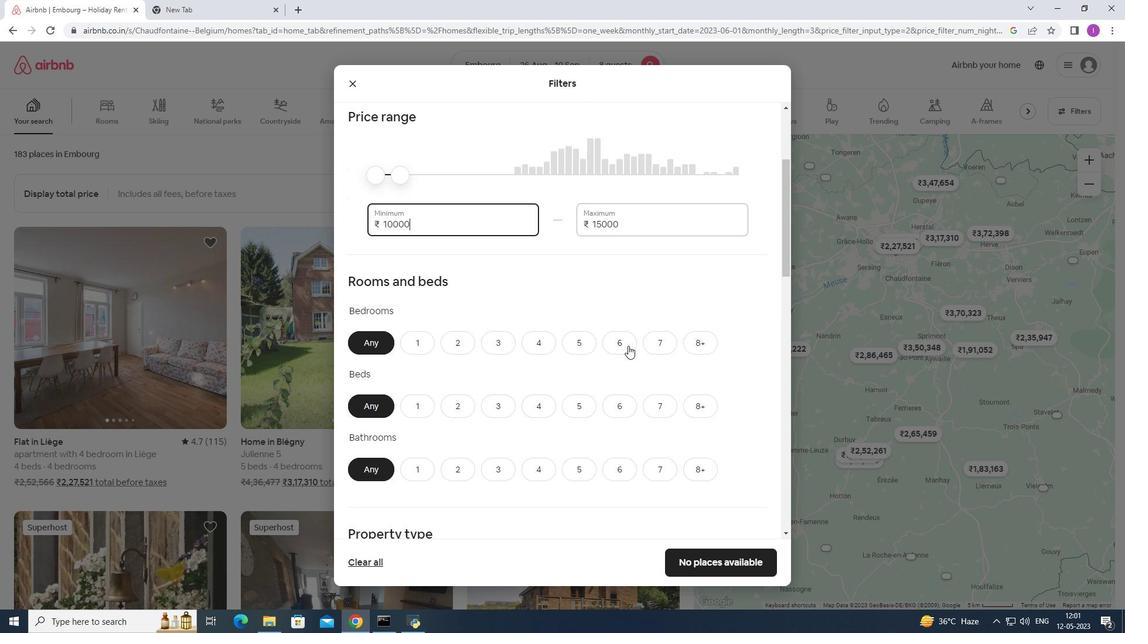 
Action: Mouse pressed left at (627, 344)
Screenshot: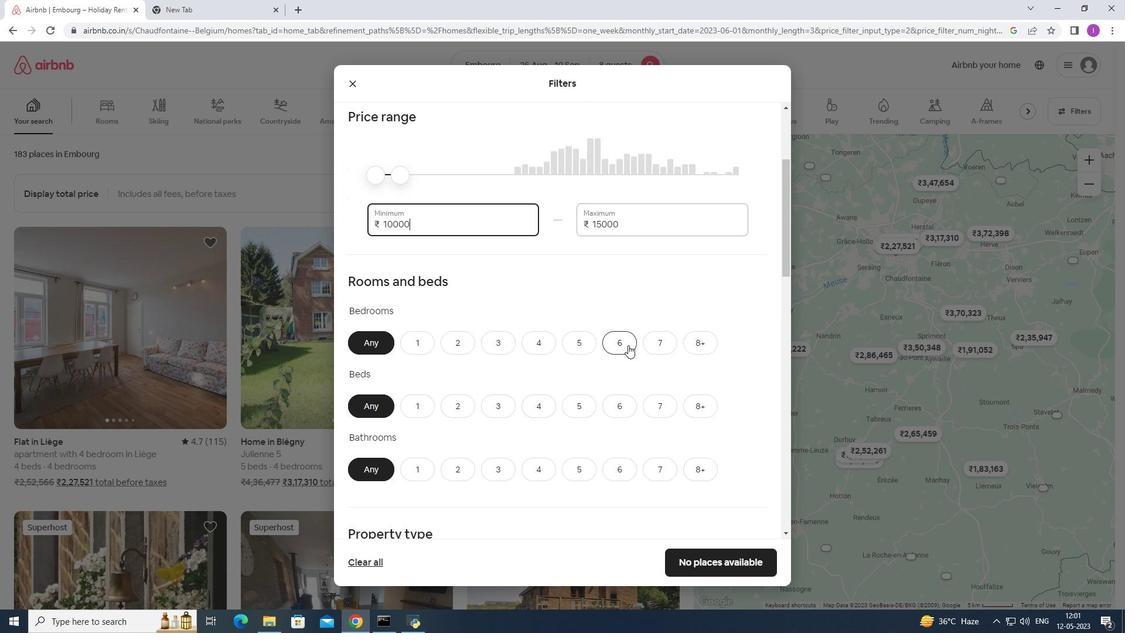 
Action: Mouse moved to (624, 402)
Screenshot: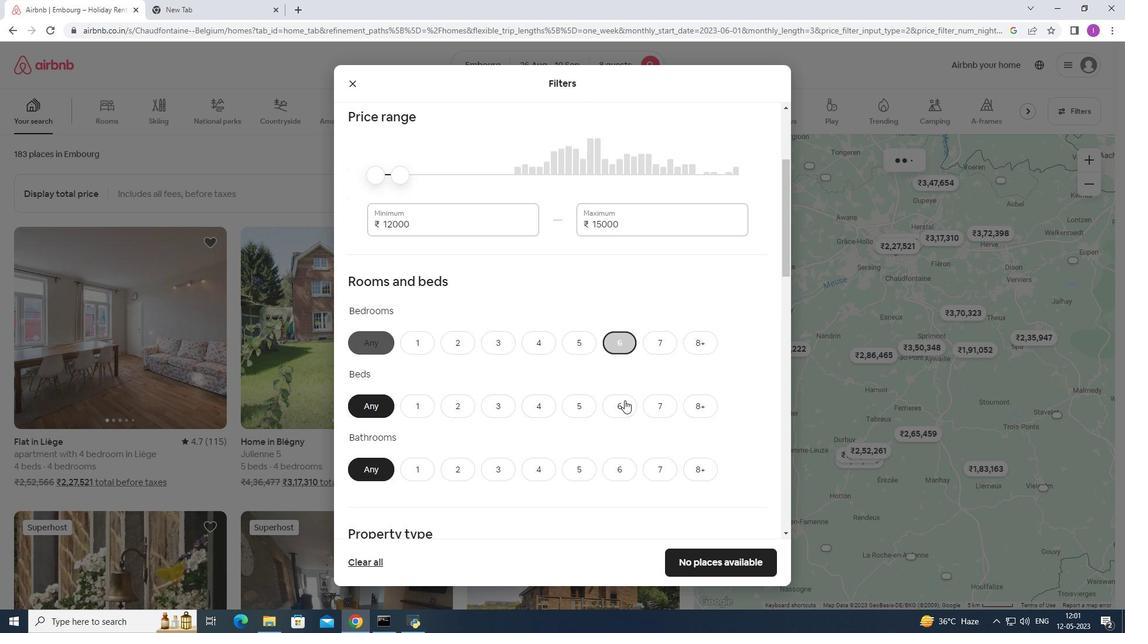 
Action: Mouse pressed left at (624, 402)
Screenshot: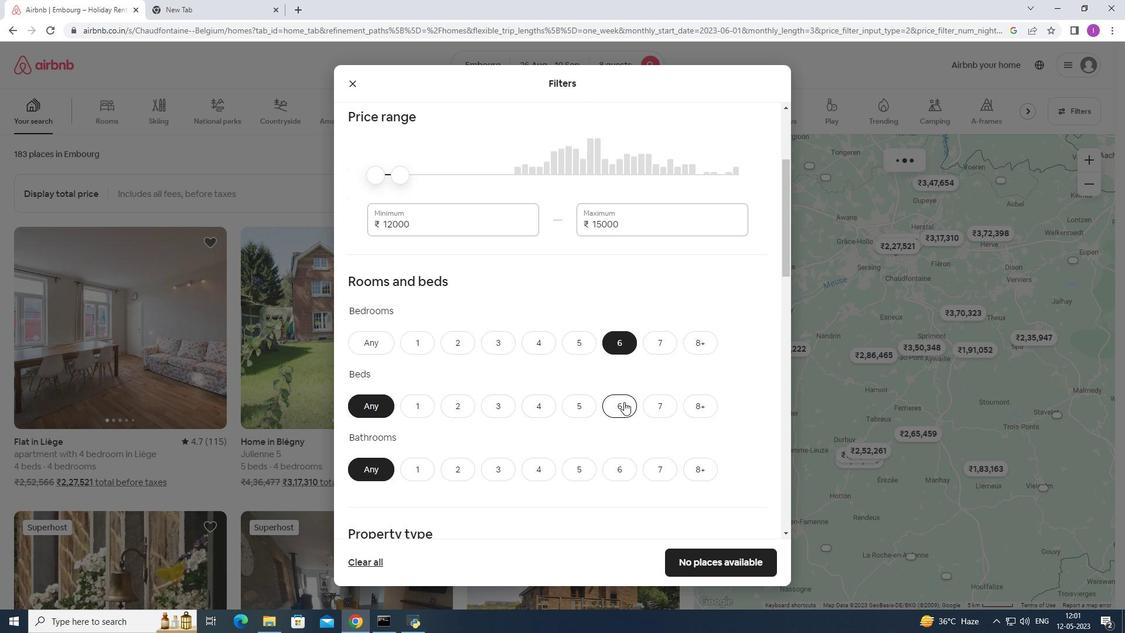 
Action: Mouse moved to (619, 467)
Screenshot: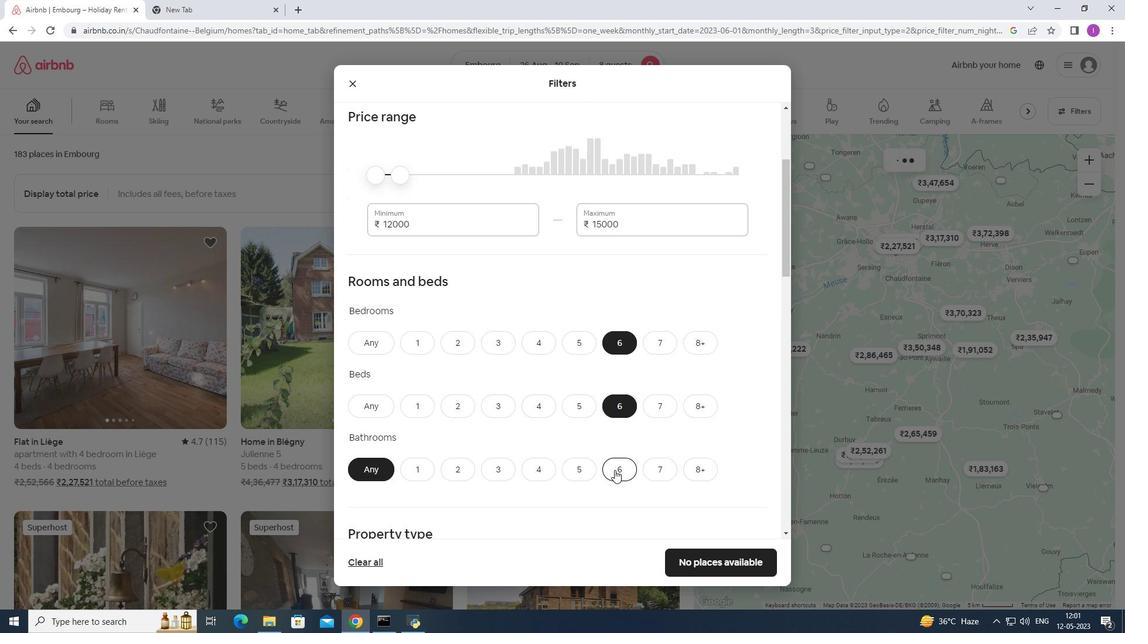
Action: Mouse pressed left at (619, 467)
Screenshot: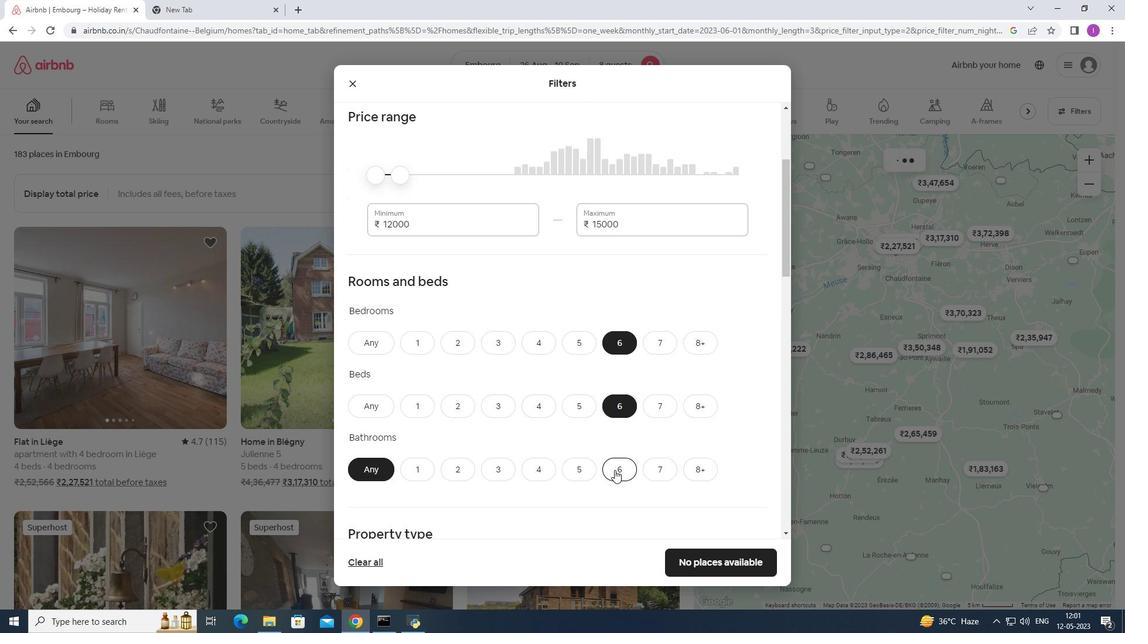 
Action: Mouse moved to (692, 453)
Screenshot: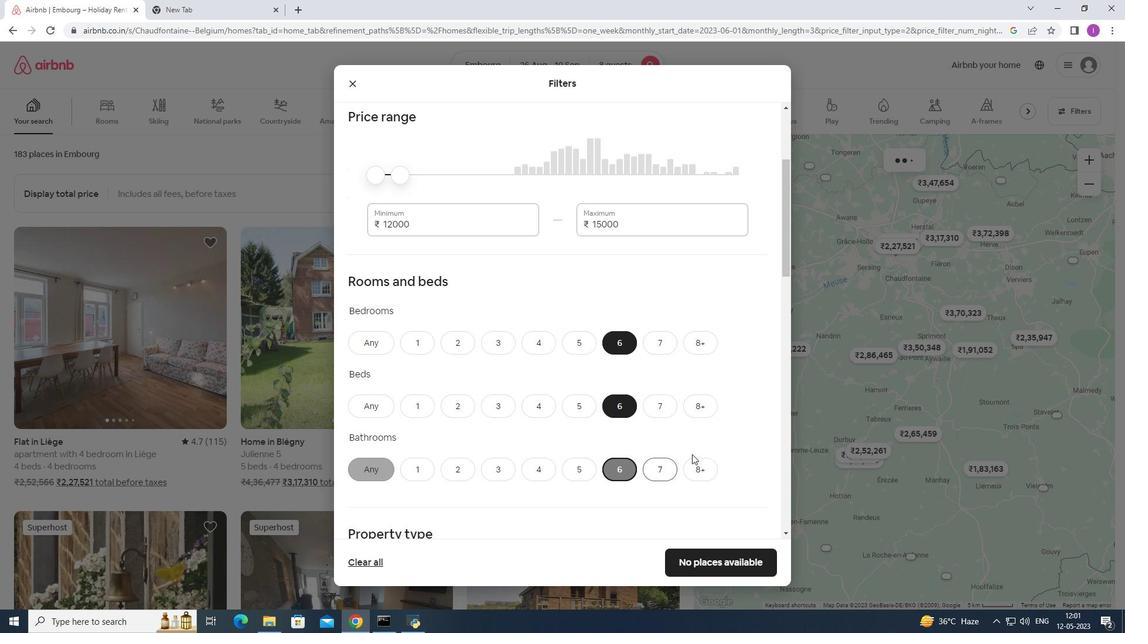 
Action: Mouse scrolled (463, 308) with delta (0, 0)
Screenshot: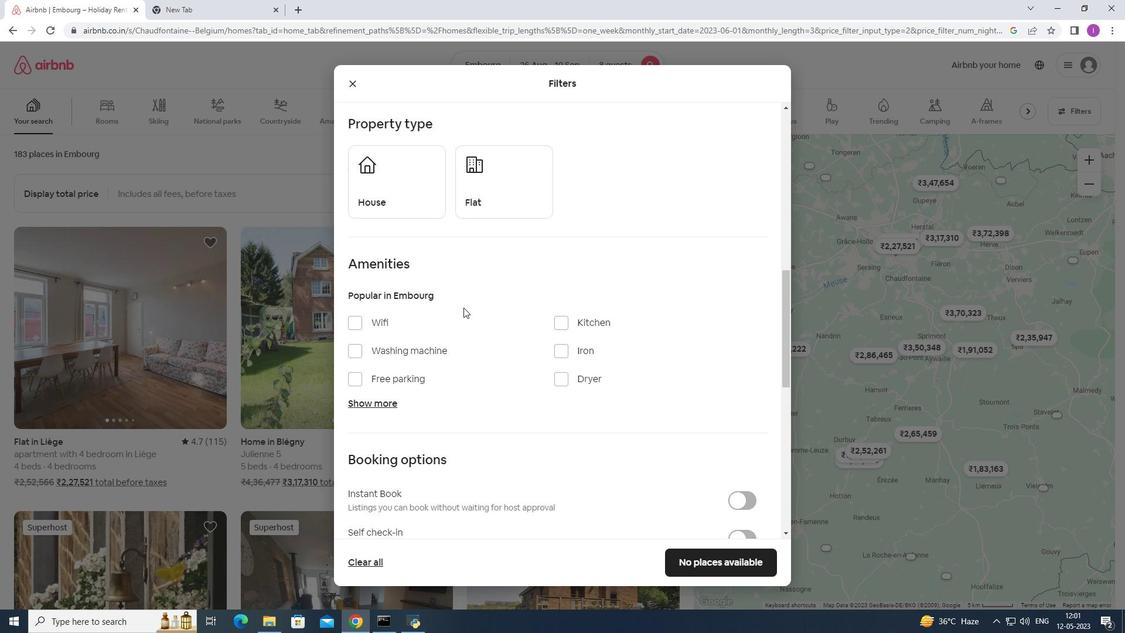 
Action: Mouse moved to (354, 211)
Screenshot: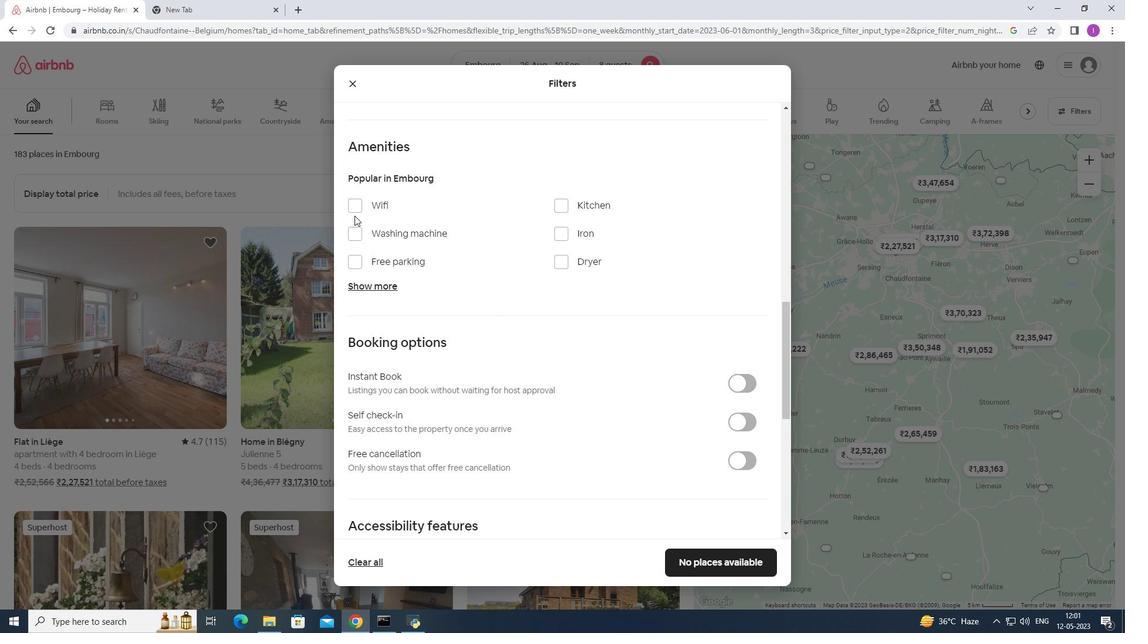 
Action: Mouse pressed left at (354, 211)
Screenshot: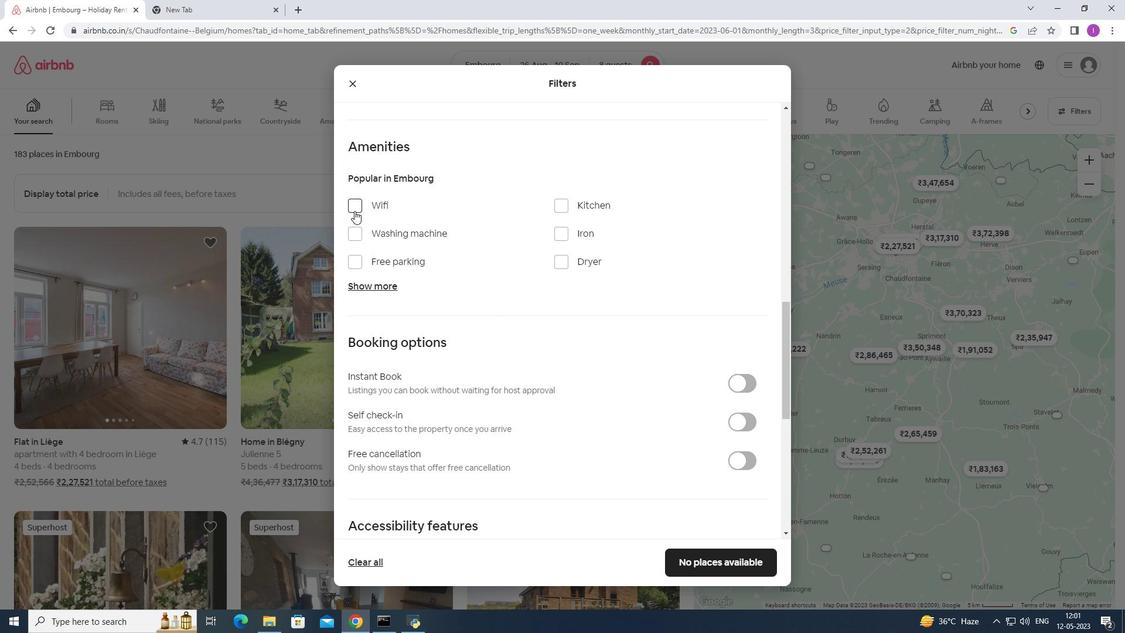 
Action: Mouse moved to (366, 263)
Screenshot: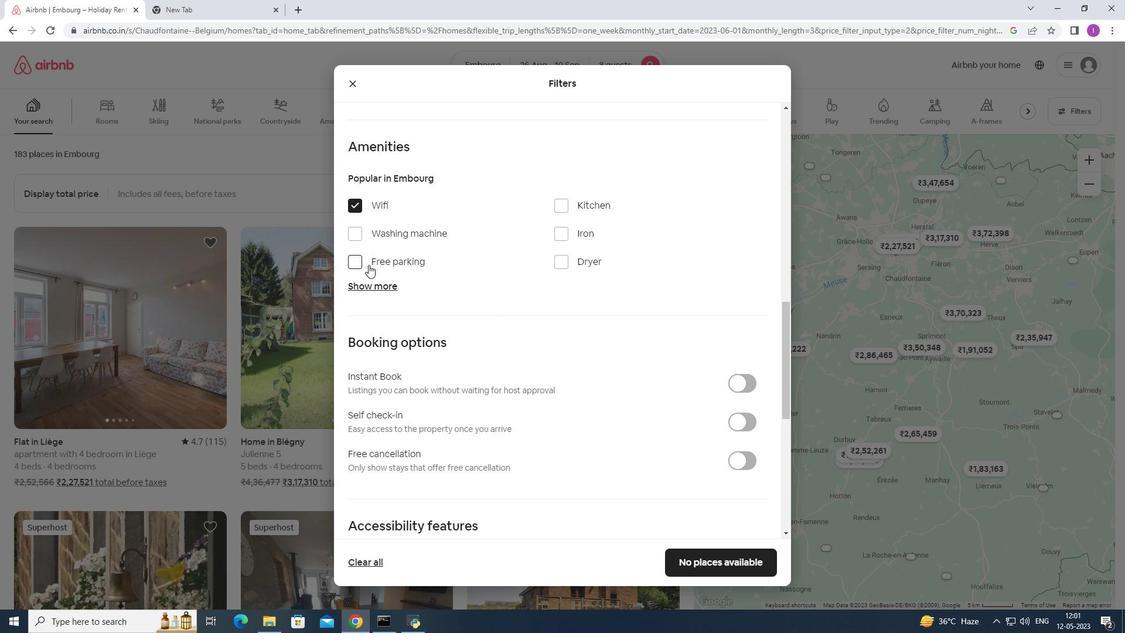 
Action: Mouse pressed left at (366, 263)
Screenshot: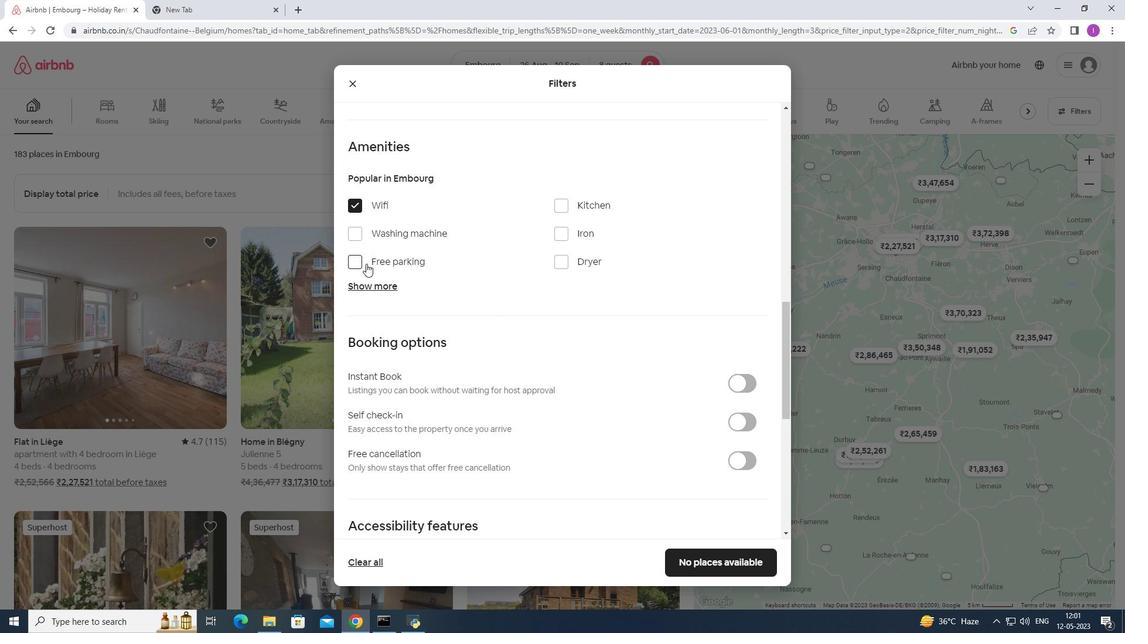 
Action: Mouse moved to (356, 234)
Screenshot: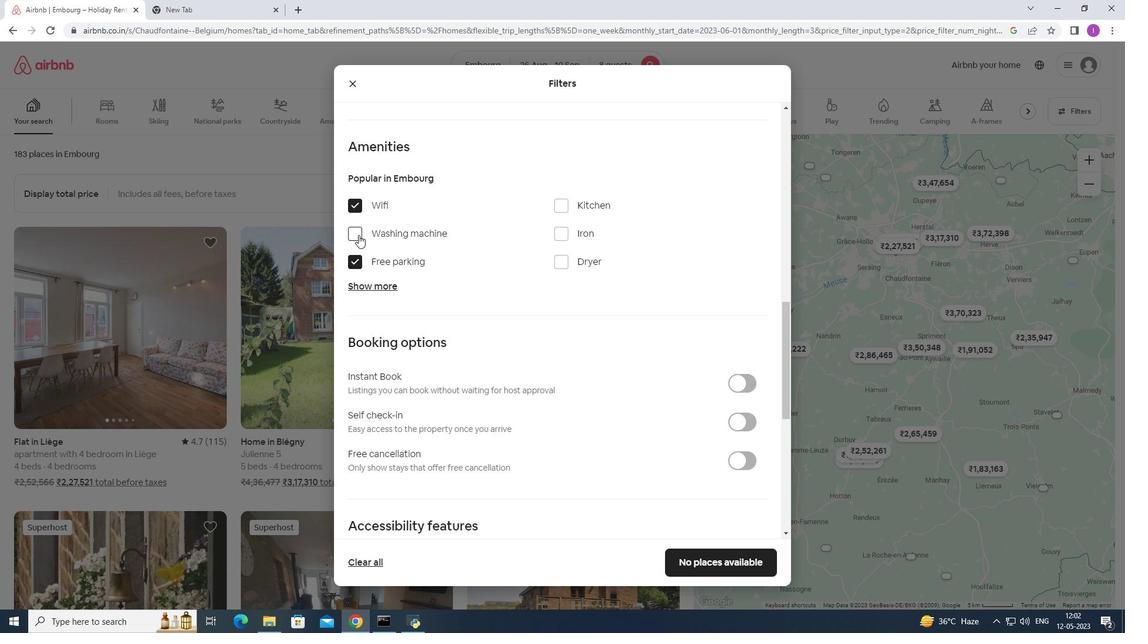 
Action: Mouse pressed left at (356, 234)
Screenshot: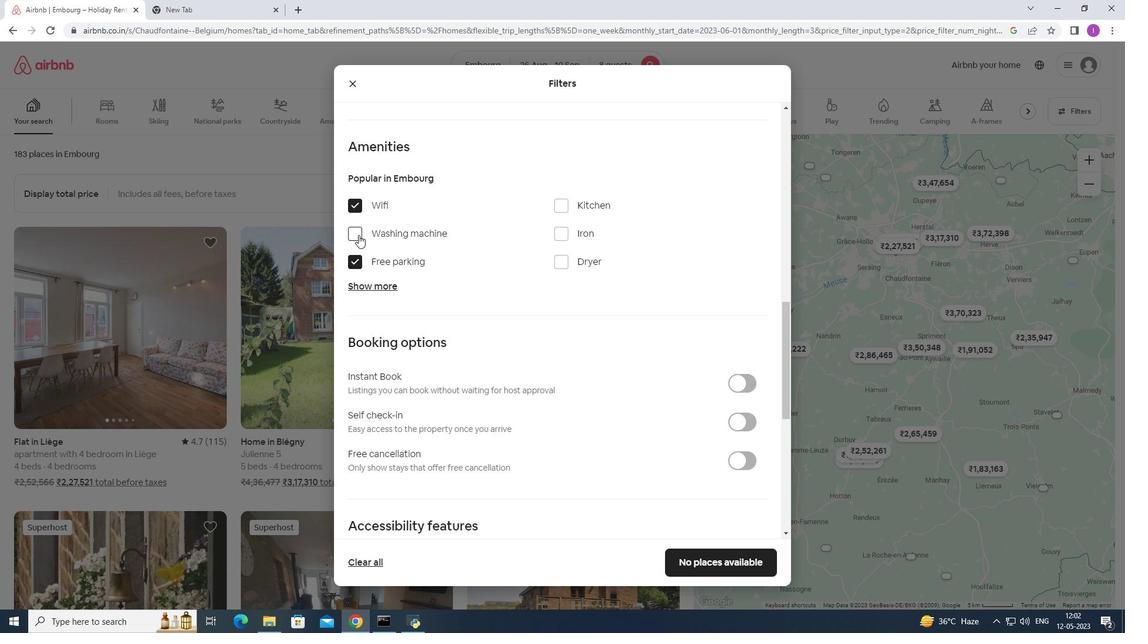 
Action: Mouse moved to (367, 282)
Screenshot: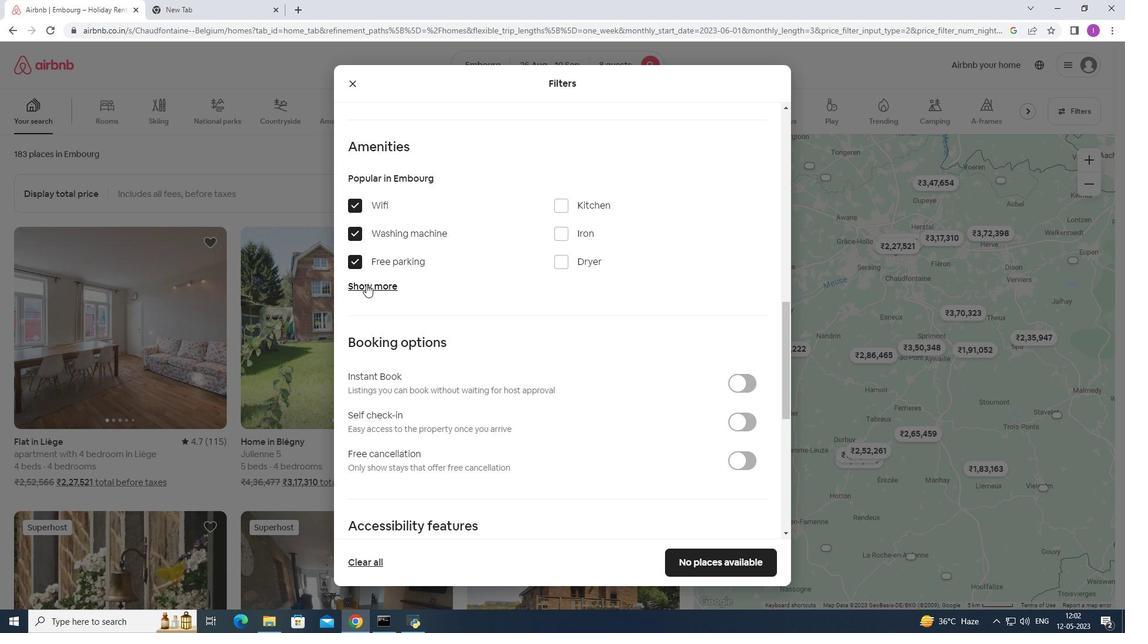 
Action: Mouse pressed left at (367, 282)
Screenshot: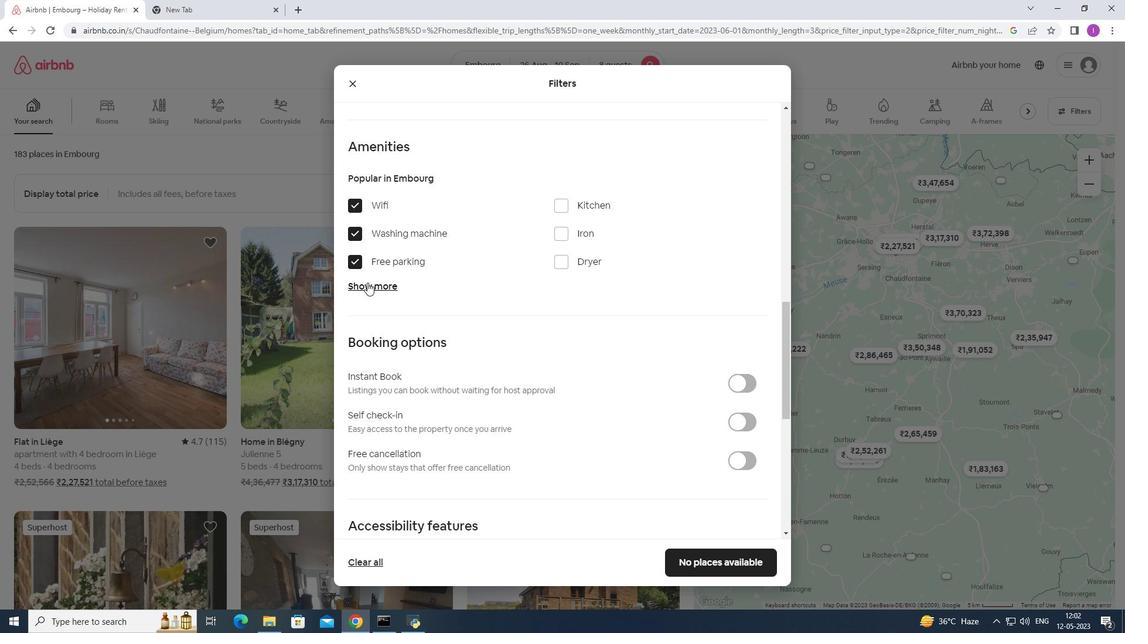 
Action: Mouse moved to (439, 306)
Screenshot: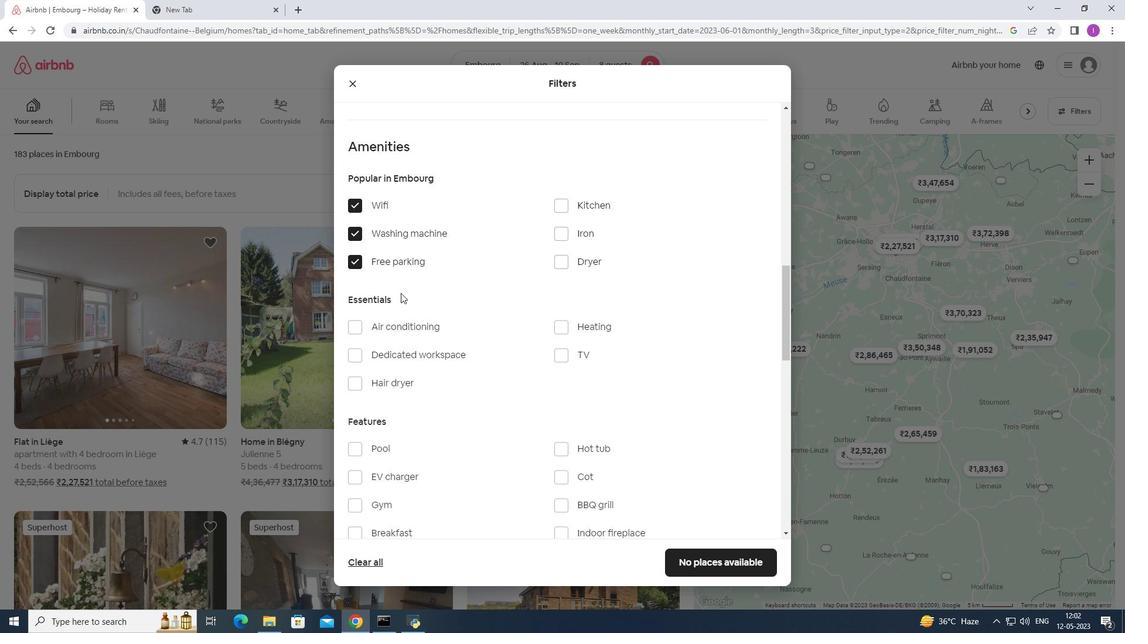 
